 Task: Search one way flight ticket for 4 adults, 2 children, 2 infants in seat and 1 infant on lap in economy from Santa Rosa: Charles M. Schulz-sonoma County Airport to South Bend: South Bend International Airport on 8-6-2023. Number of bags: 10 checked bags. Price is upto 30000. Outbound departure time preference is 15:45.
Action: Mouse moved to (257, 354)
Screenshot: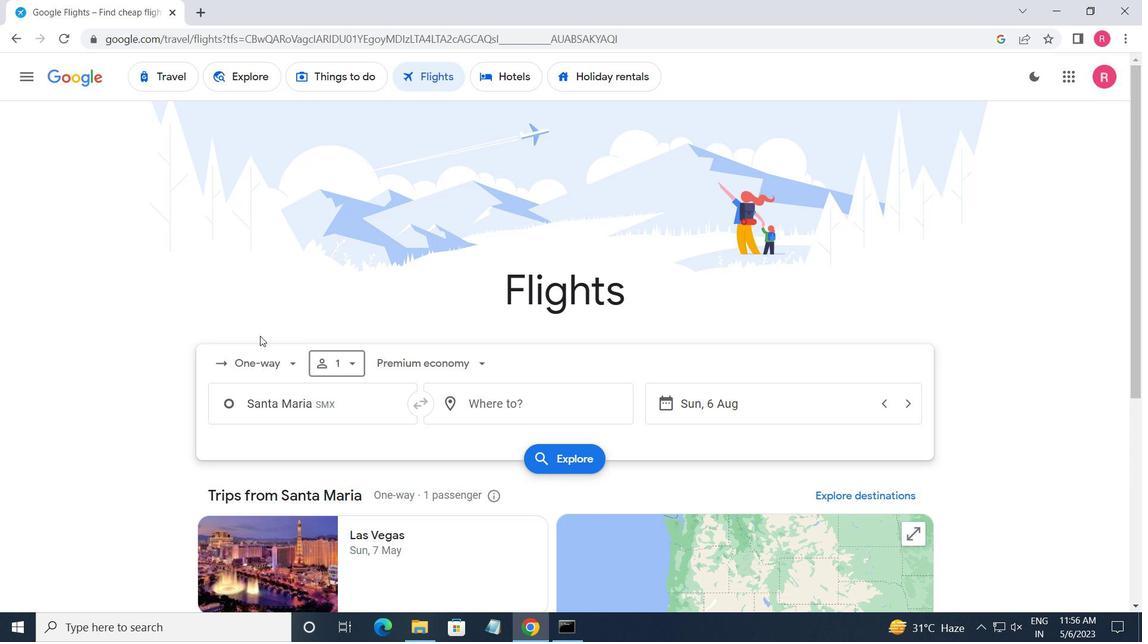 
Action: Mouse pressed left at (257, 354)
Screenshot: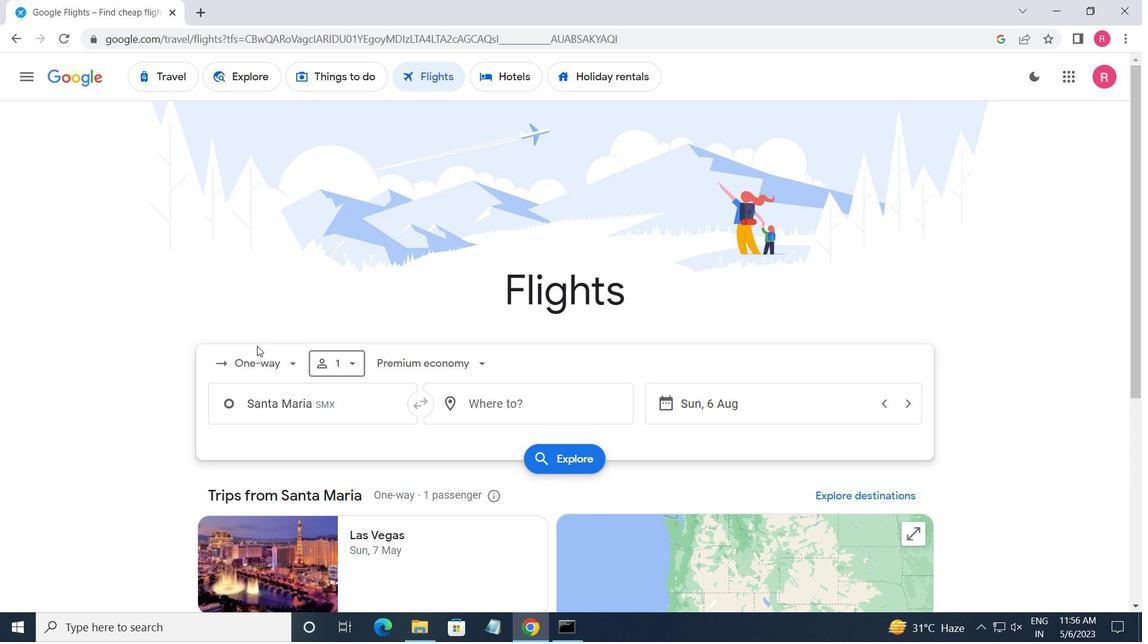 
Action: Mouse moved to (269, 430)
Screenshot: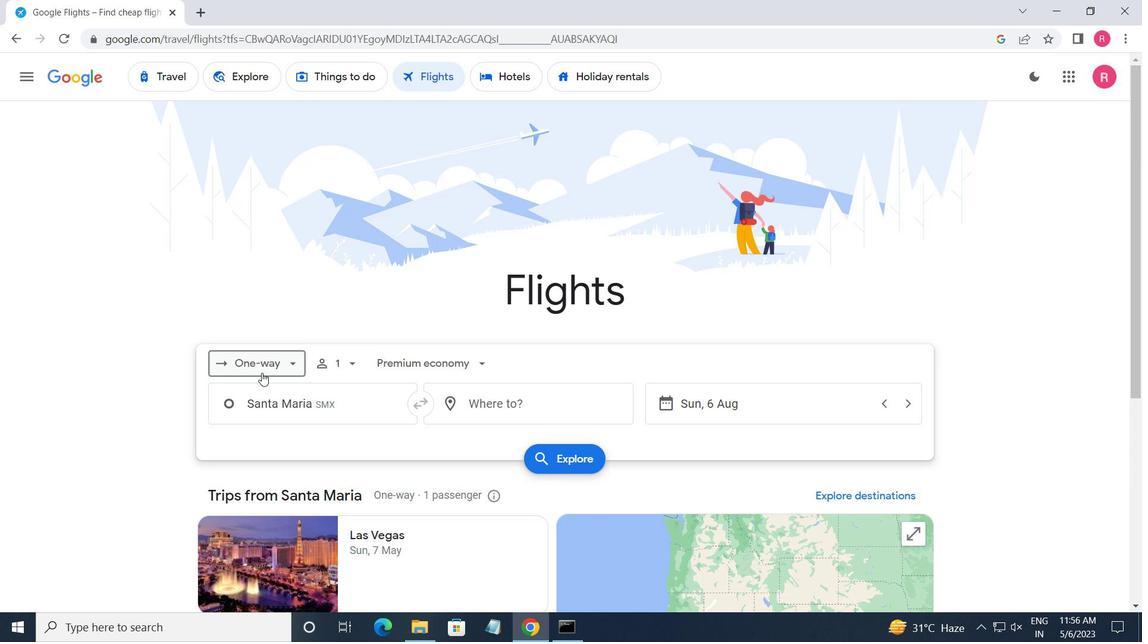 
Action: Mouse pressed left at (269, 430)
Screenshot: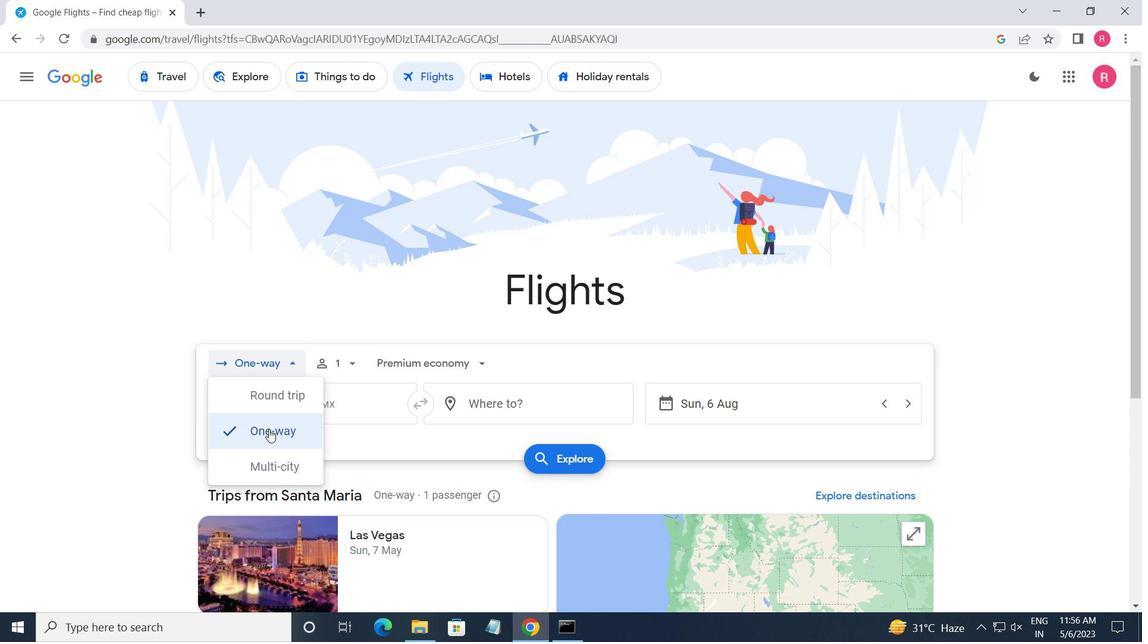 
Action: Mouse moved to (352, 371)
Screenshot: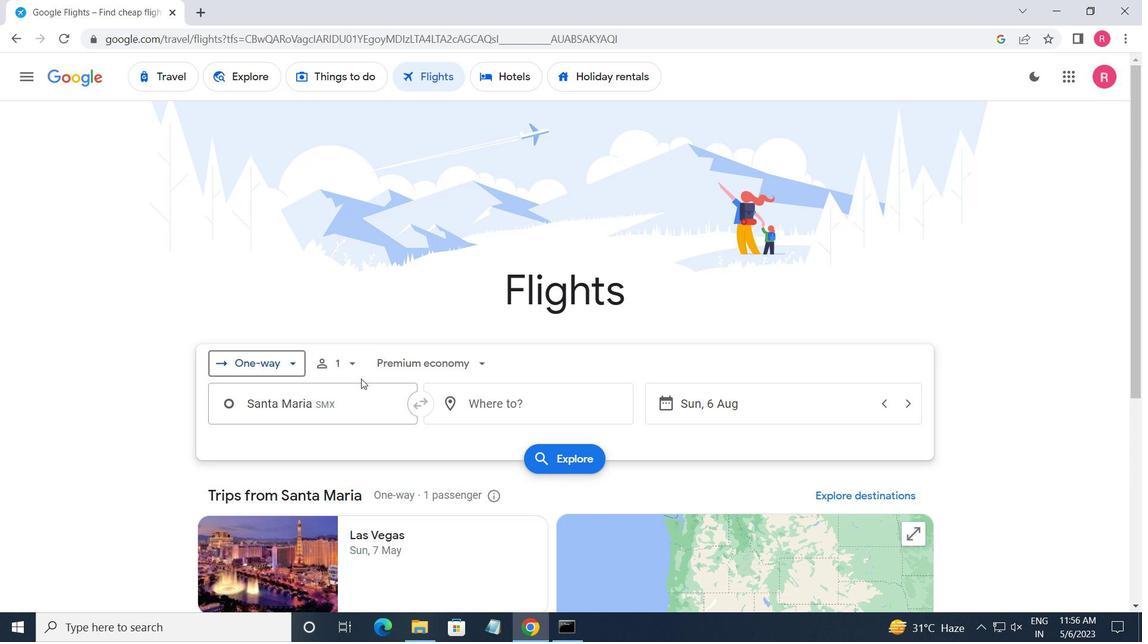 
Action: Mouse pressed left at (352, 371)
Screenshot: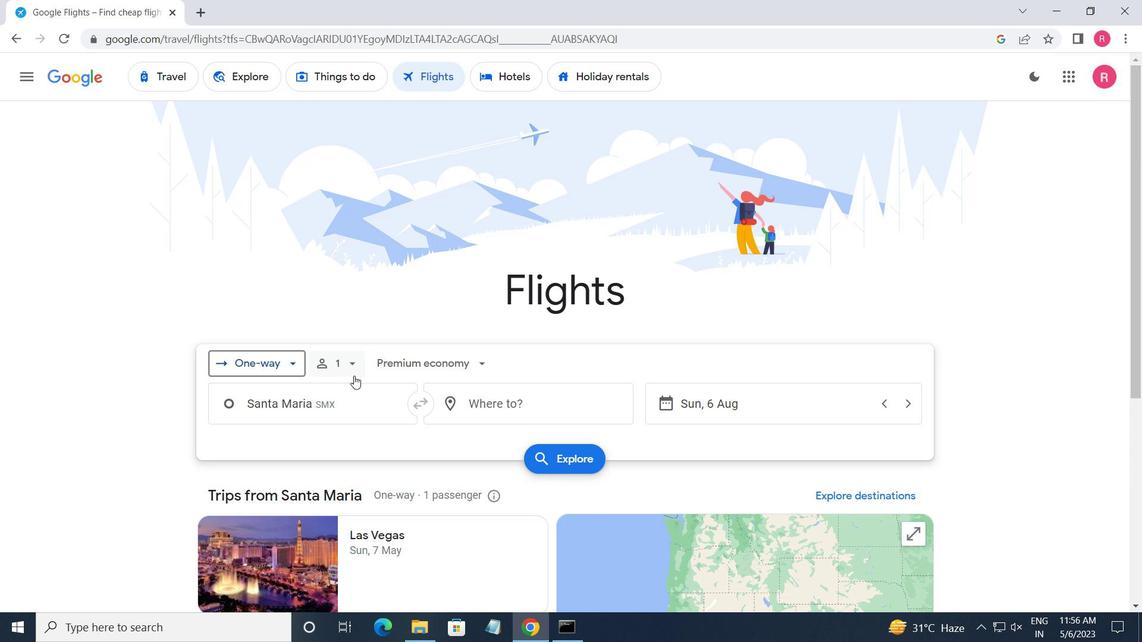 
Action: Mouse moved to (459, 408)
Screenshot: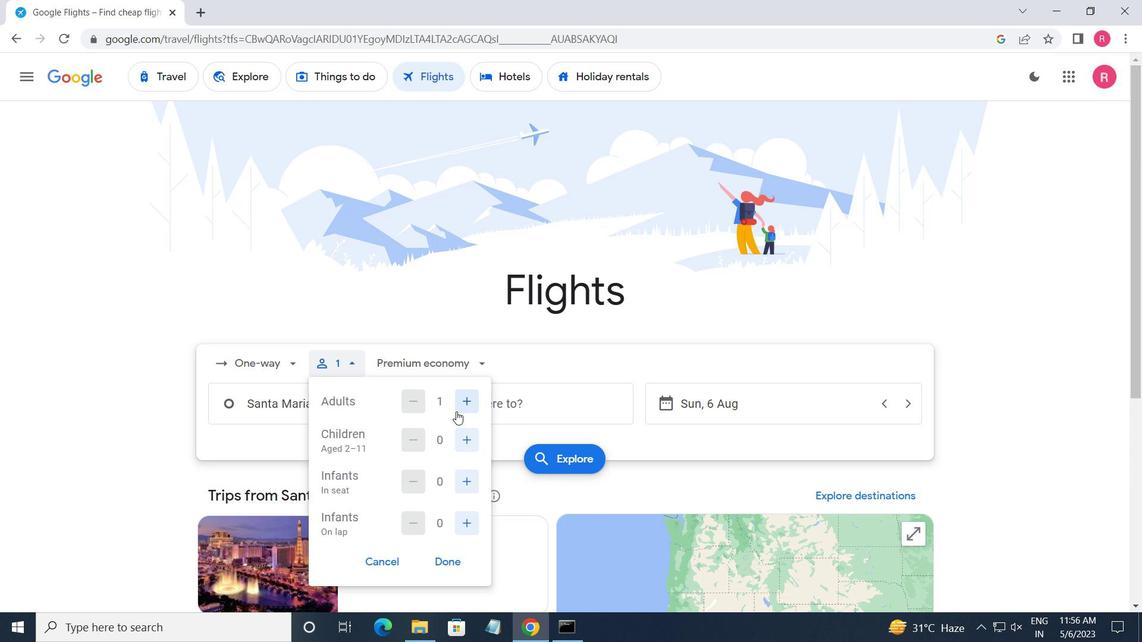 
Action: Mouse pressed left at (459, 408)
Screenshot: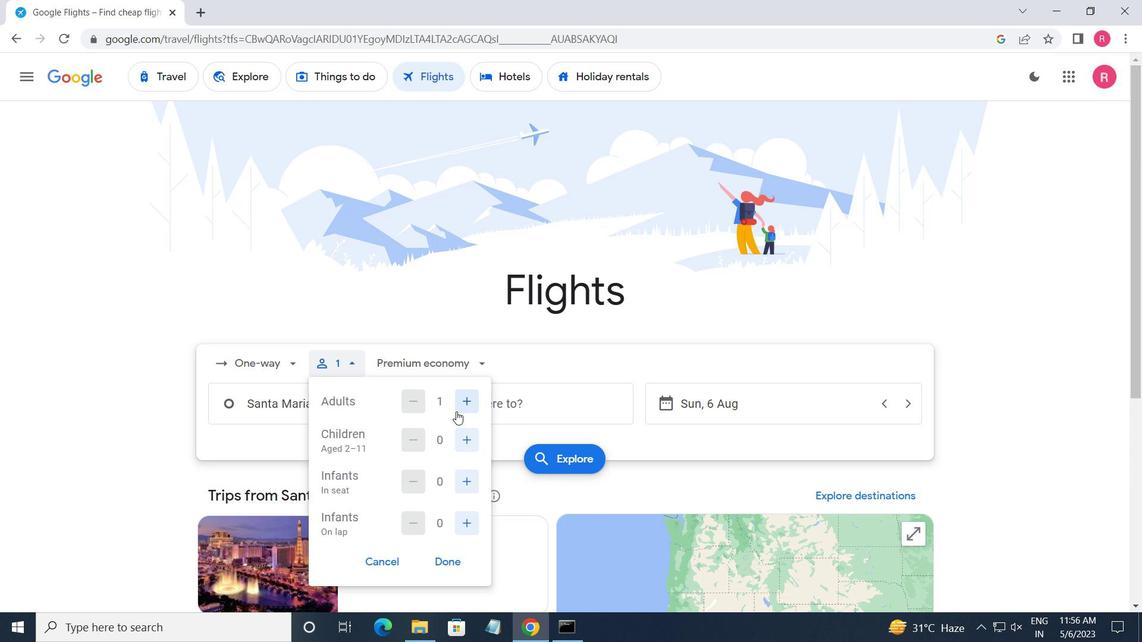 
Action: Mouse pressed left at (459, 408)
Screenshot: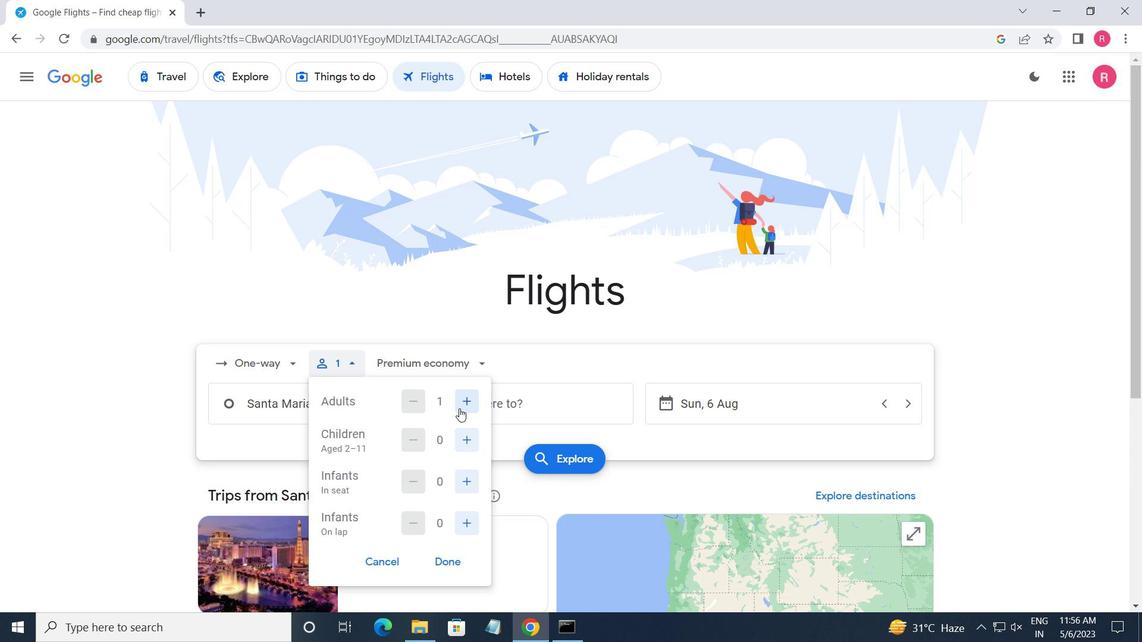 
Action: Mouse pressed left at (459, 408)
Screenshot: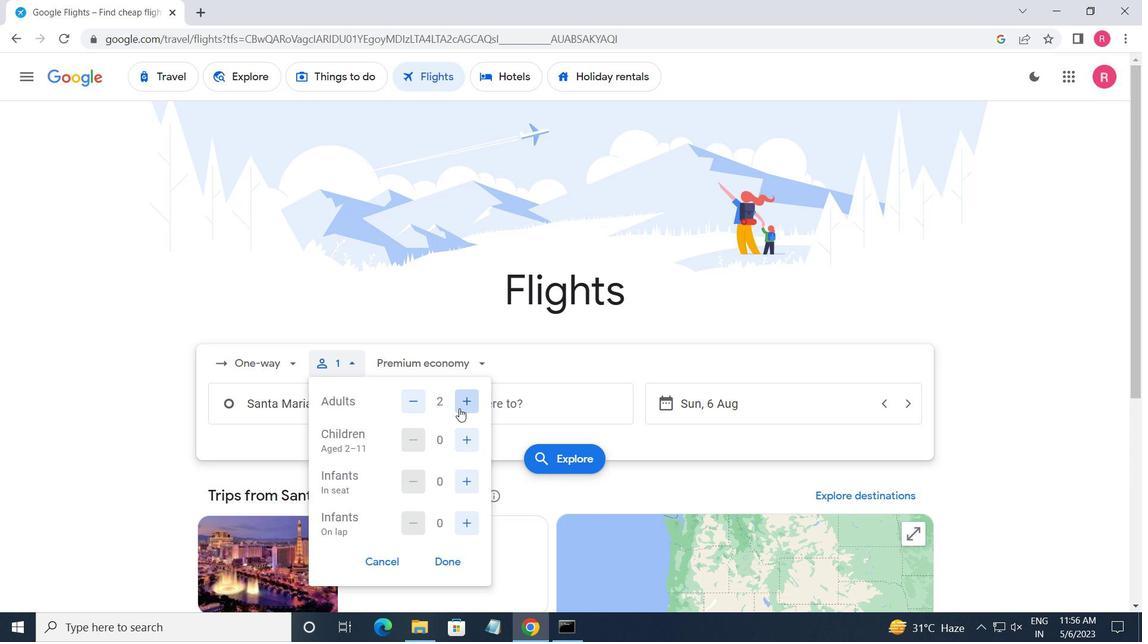 
Action: Mouse moved to (469, 448)
Screenshot: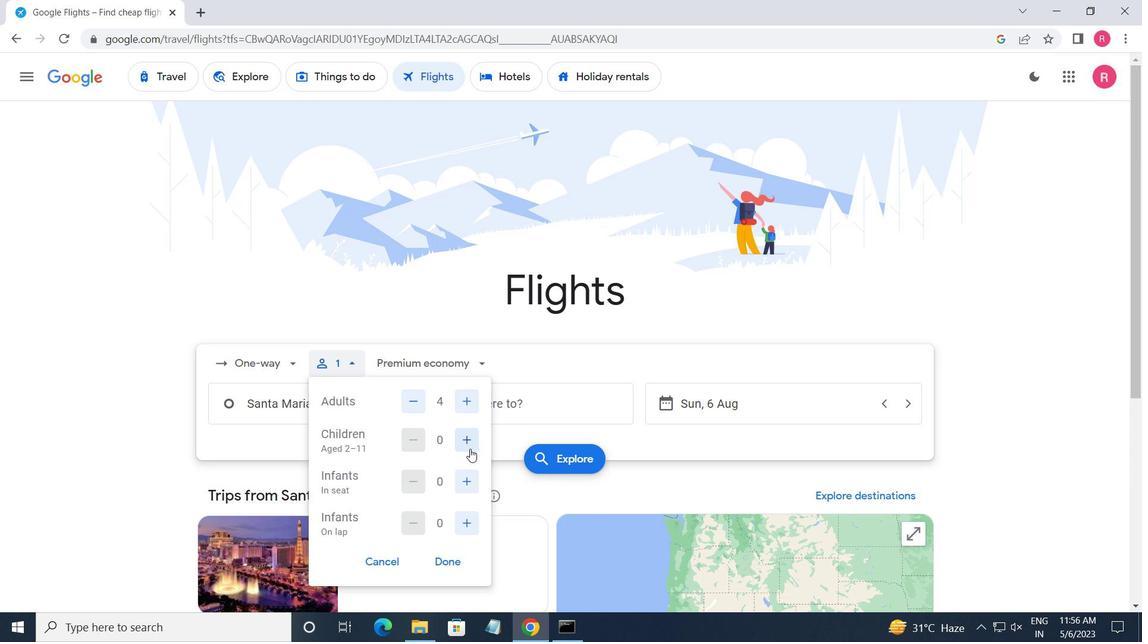 
Action: Mouse pressed left at (469, 448)
Screenshot: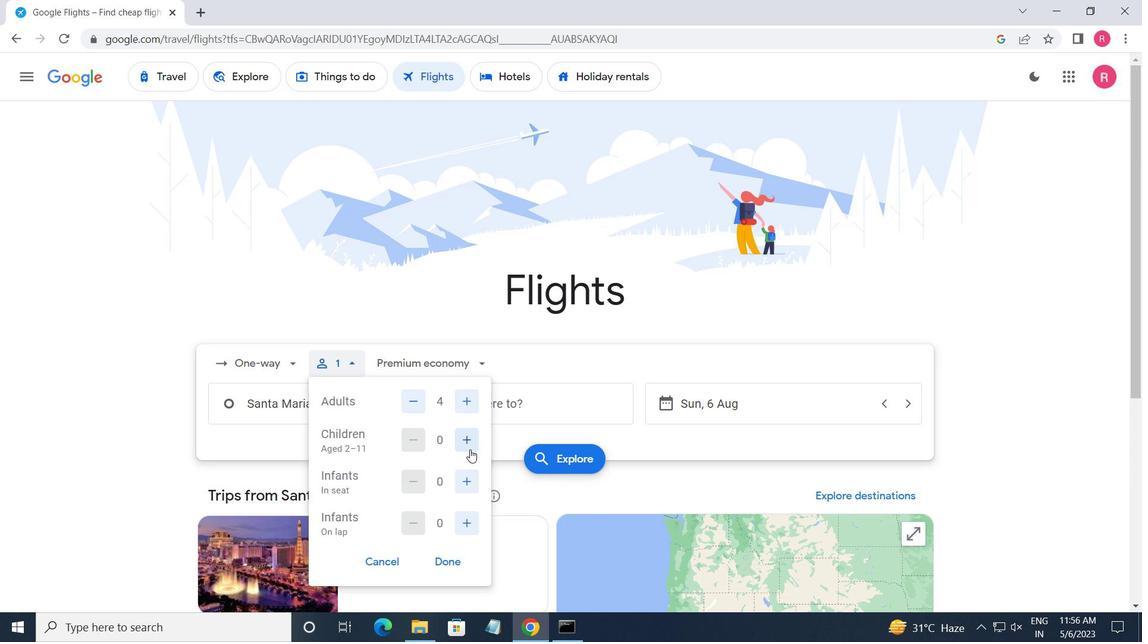 
Action: Mouse moved to (469, 447)
Screenshot: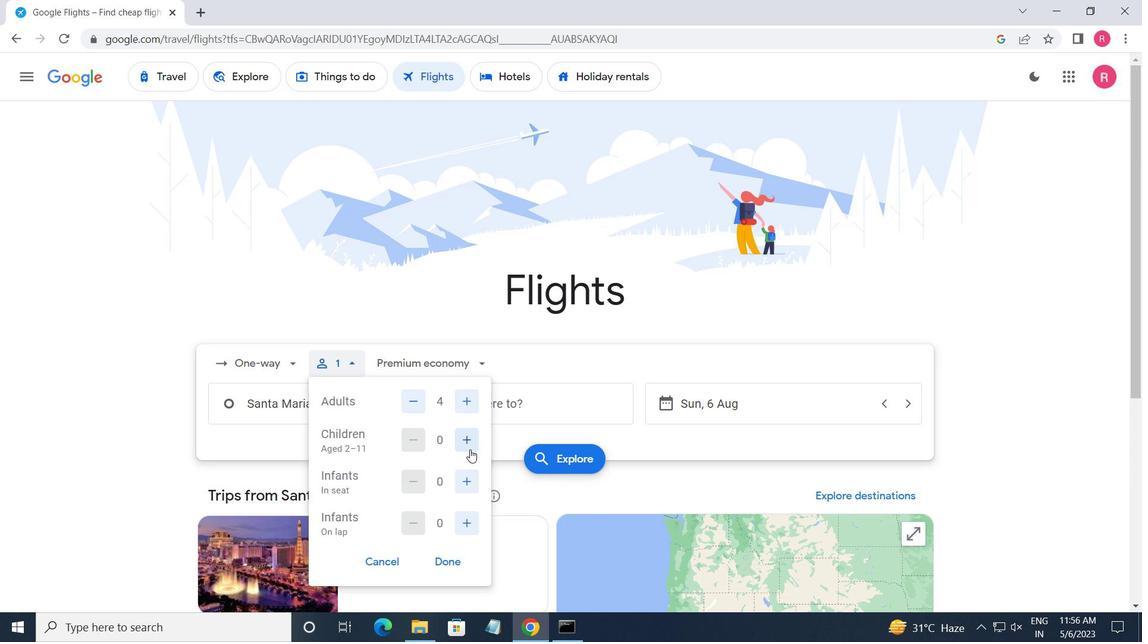 
Action: Mouse pressed left at (469, 447)
Screenshot: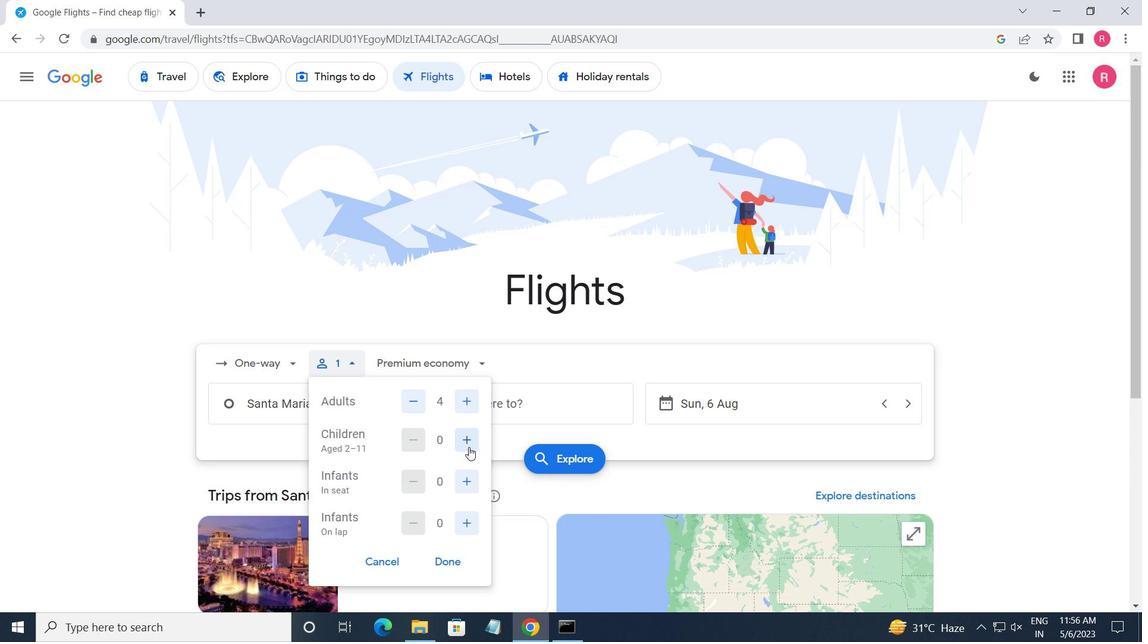 
Action: Mouse moved to (470, 480)
Screenshot: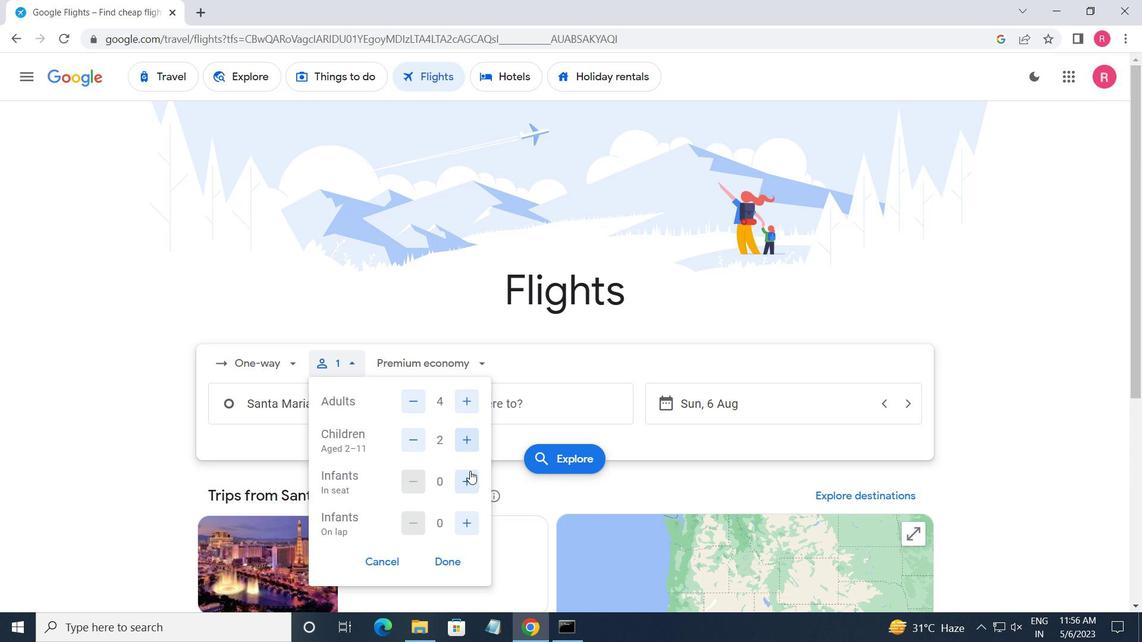 
Action: Mouse pressed left at (470, 480)
Screenshot: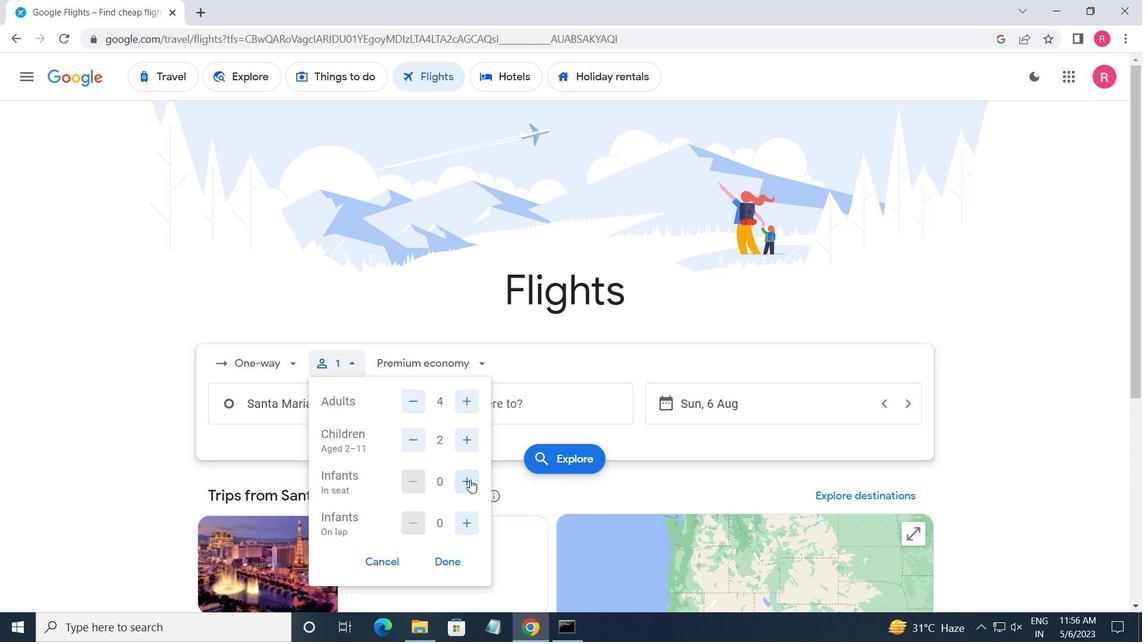
Action: Mouse pressed left at (470, 480)
Screenshot: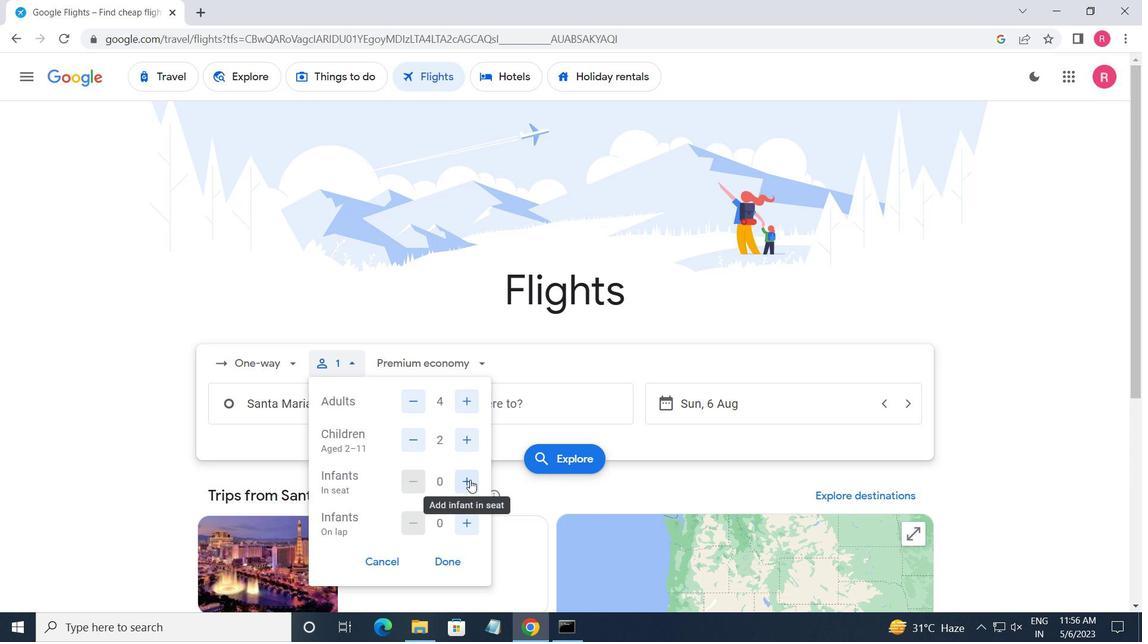 
Action: Mouse moved to (473, 532)
Screenshot: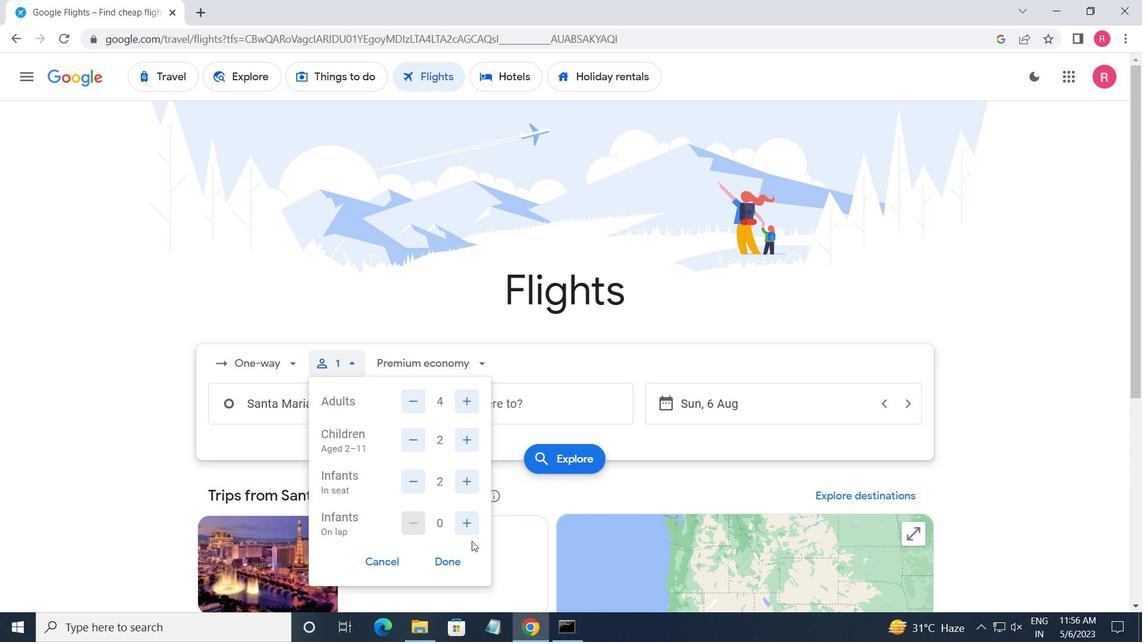
Action: Mouse pressed left at (473, 532)
Screenshot: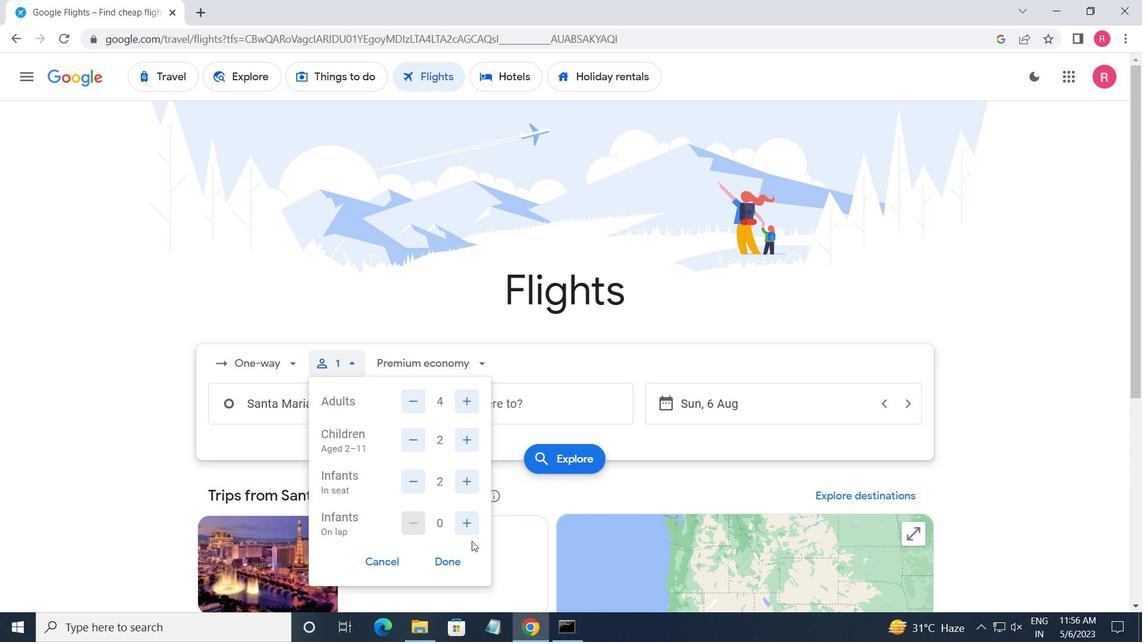 
Action: Mouse moved to (451, 556)
Screenshot: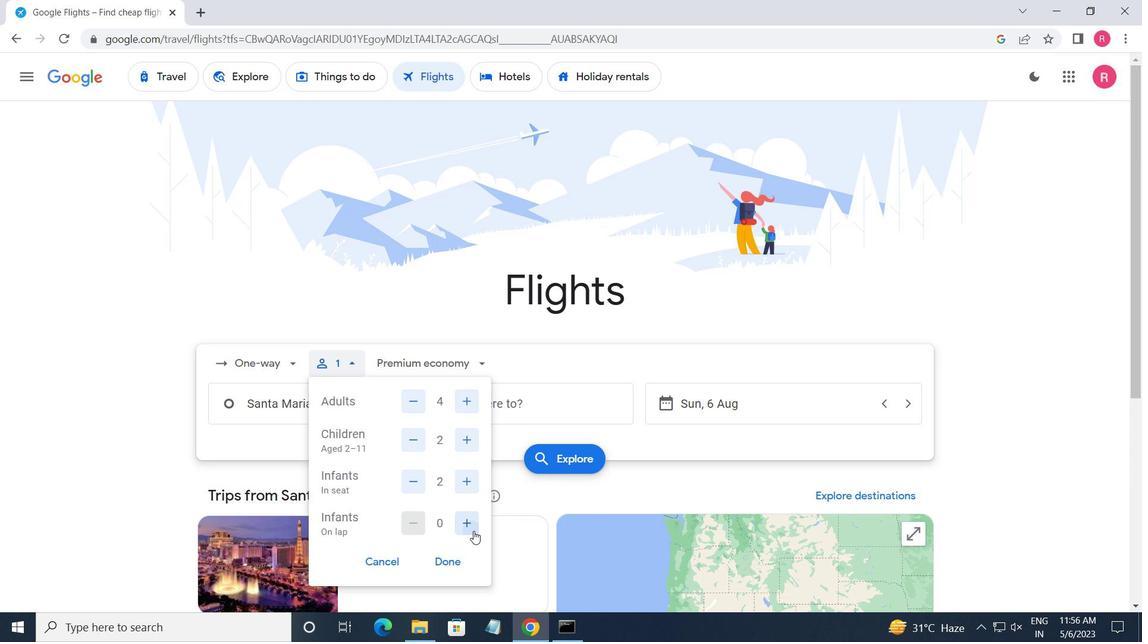 
Action: Mouse pressed left at (451, 556)
Screenshot: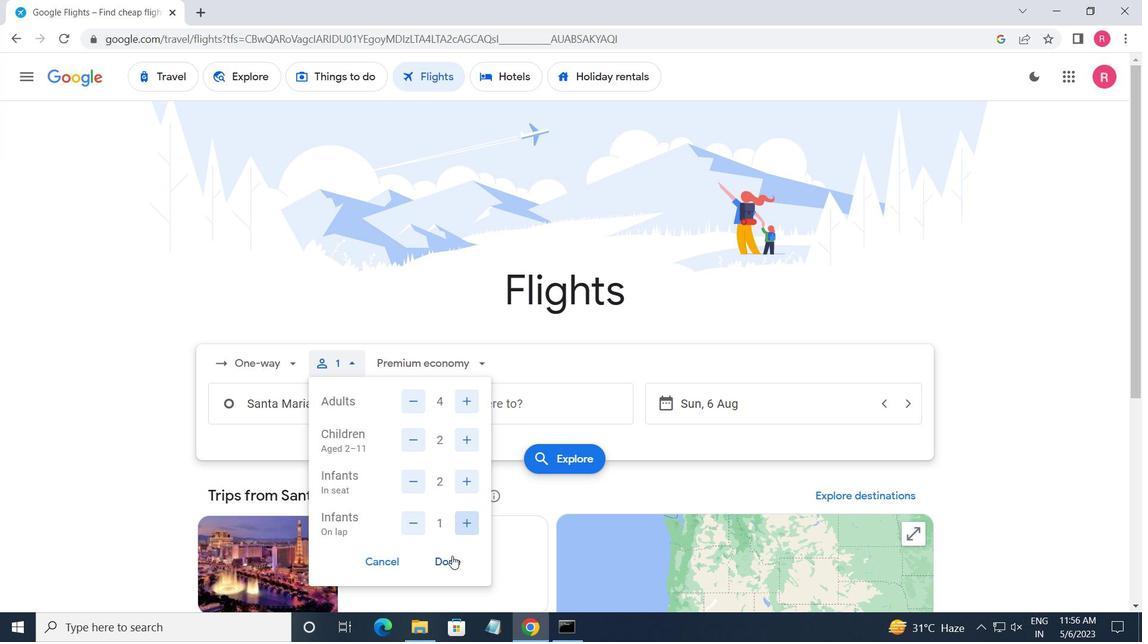 
Action: Mouse moved to (419, 370)
Screenshot: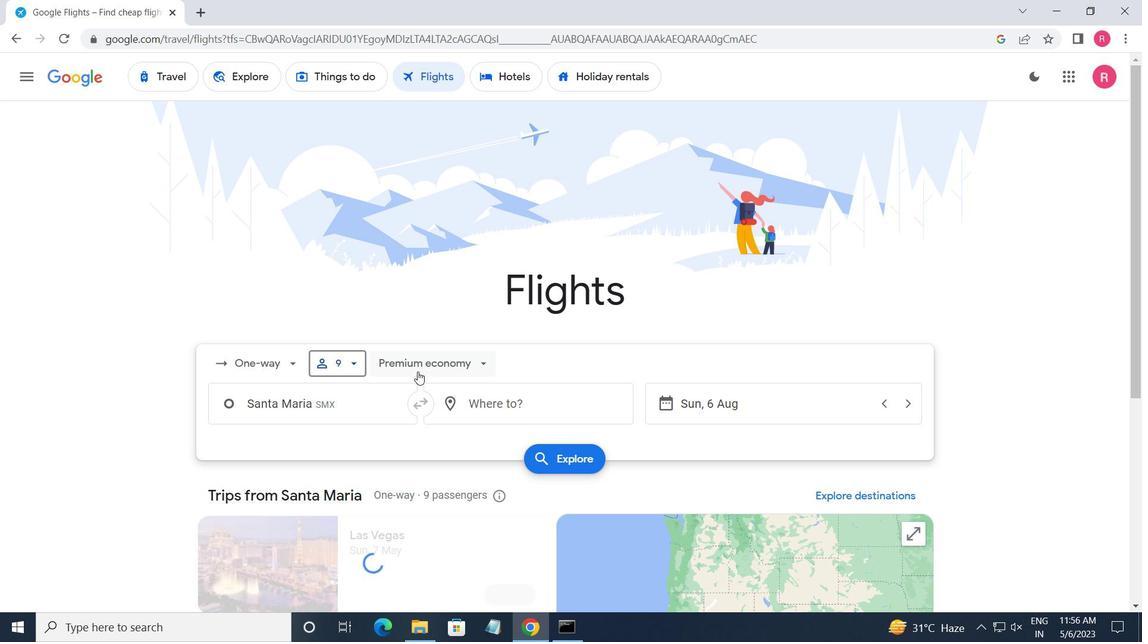 
Action: Mouse pressed left at (419, 370)
Screenshot: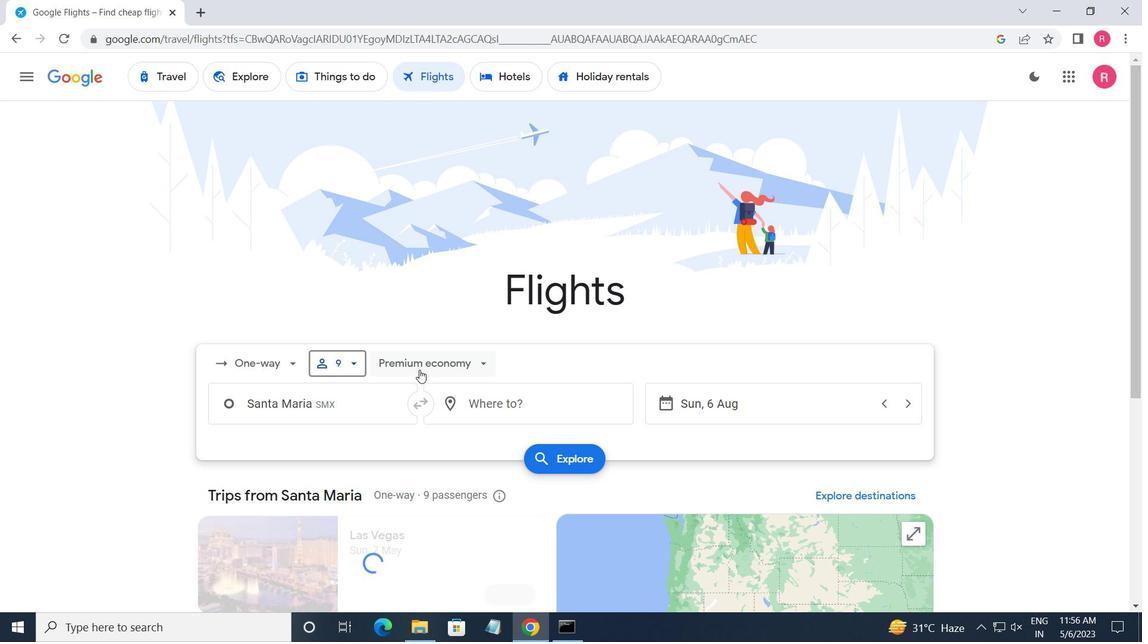 
Action: Mouse moved to (436, 393)
Screenshot: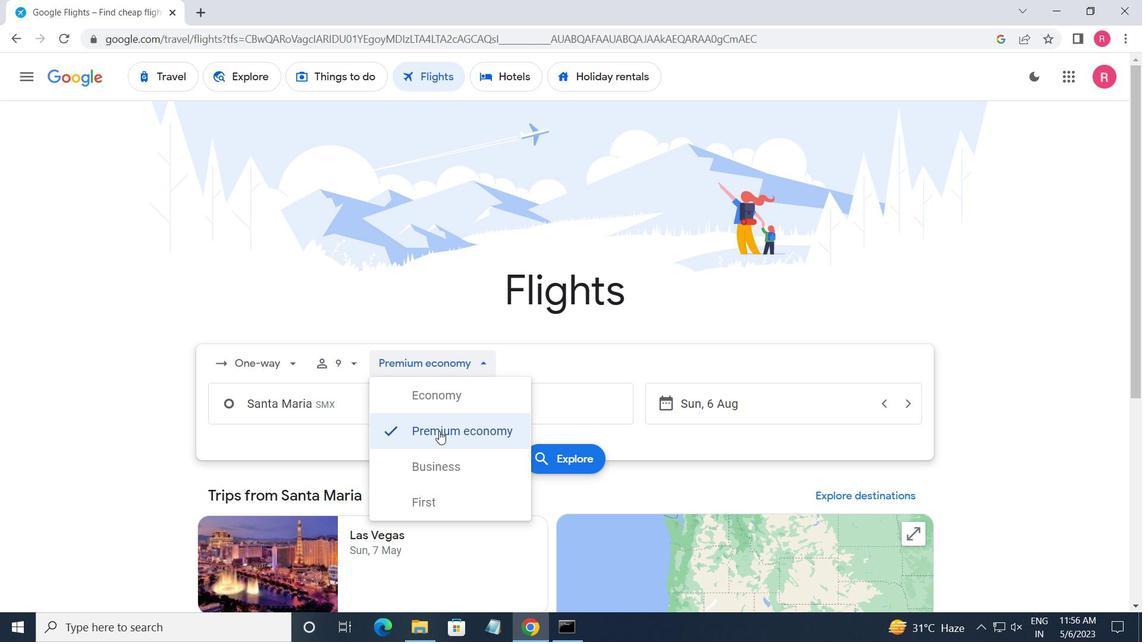 
Action: Mouse pressed left at (436, 393)
Screenshot: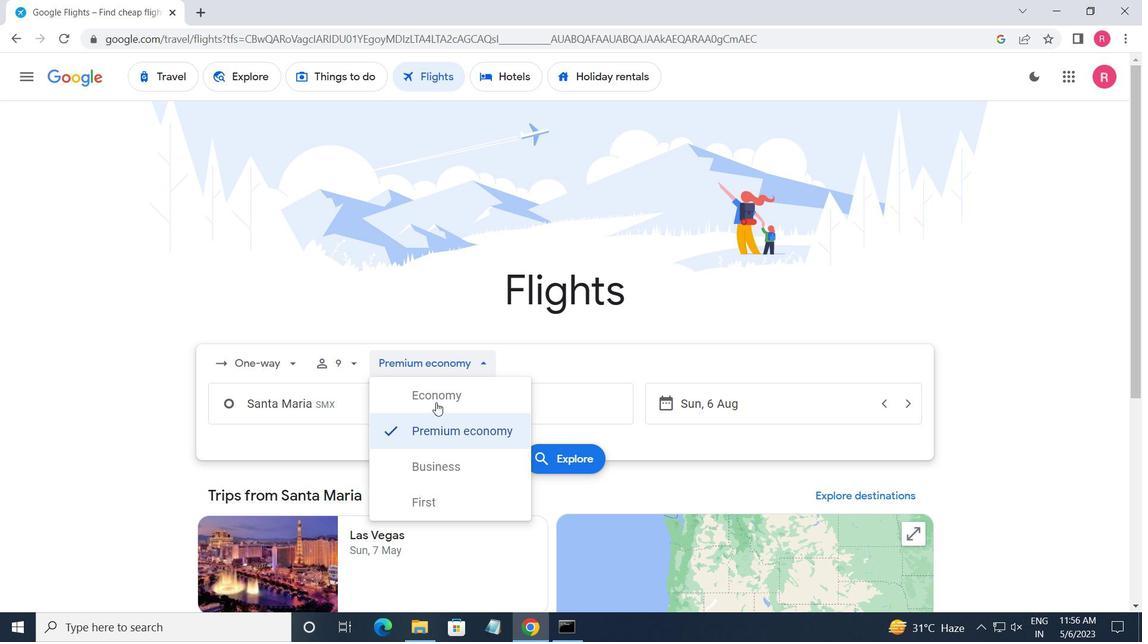 
Action: Mouse moved to (344, 416)
Screenshot: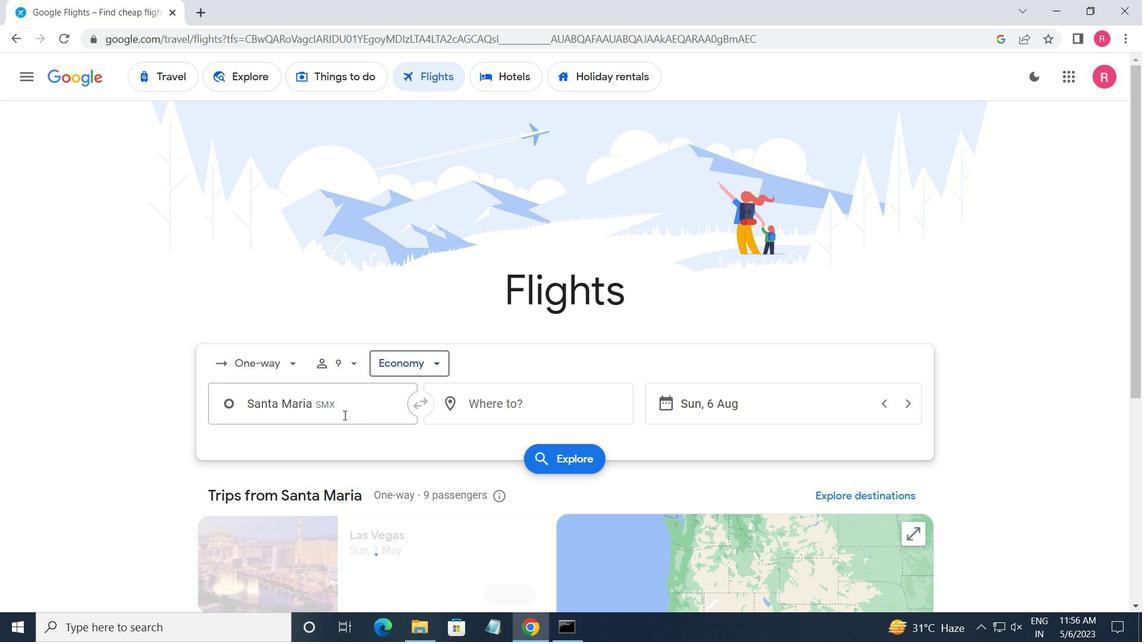 
Action: Mouse pressed left at (344, 416)
Screenshot: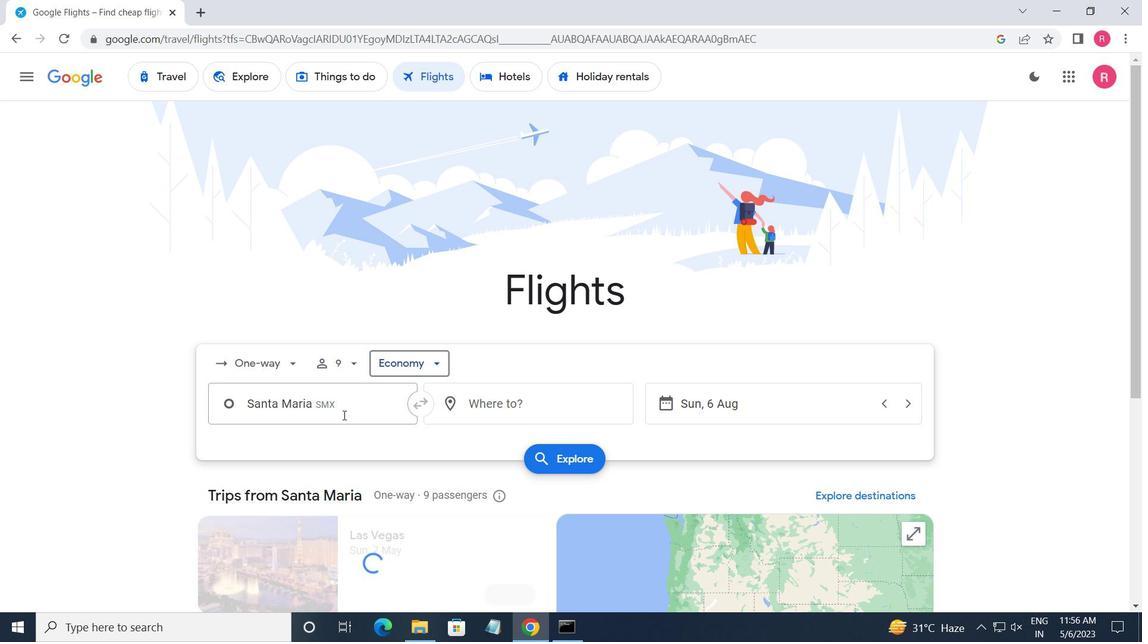 
Action: Mouse moved to (344, 415)
Screenshot: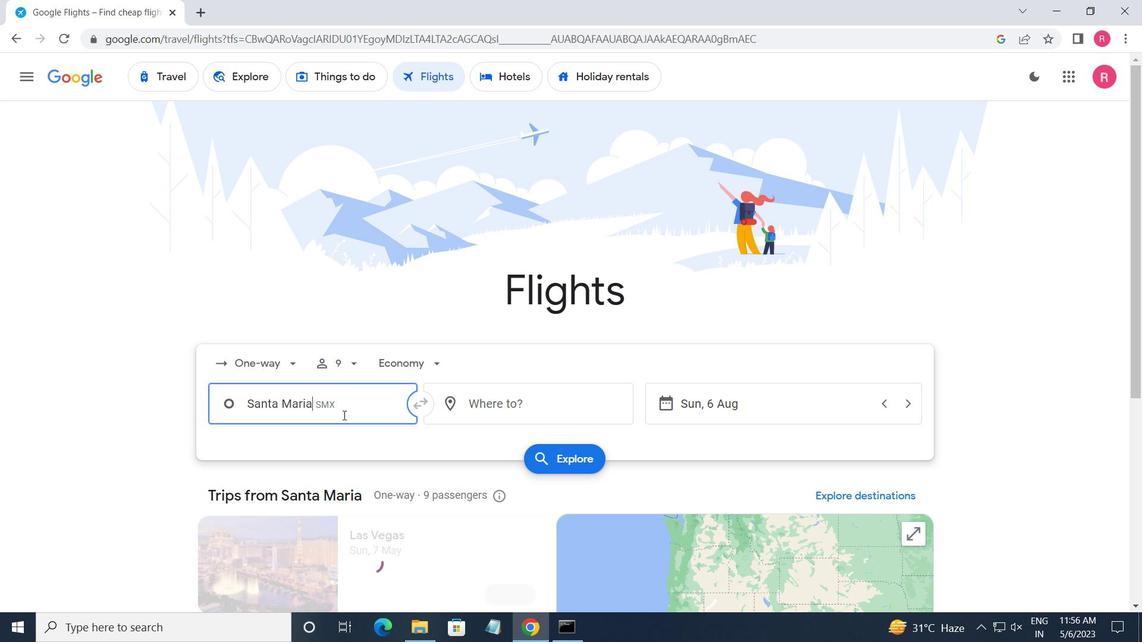 
Action: Key pressed <Key.shift>SANTA<Key.space><Key.shift_r><Key.shift_r><Key.shift_r><Key.shift_r><Key.shift_r><Key.shift_r><Key.shift_r><Key.shift_r><Key.shift_r><Key.shift_r><Key.shift_r><Key.shift_r><Key.shift_r><Key.shift_r><Key.shift_r><Key.shift_r><Key.shift_r><Key.shift_r><Key.shift_r><Key.shift_r><Key.shift_r><Key.shift_r><Key.shift_r><Key.shift_r><Key.shift_r><Key.shift_r>ROSA
Screenshot: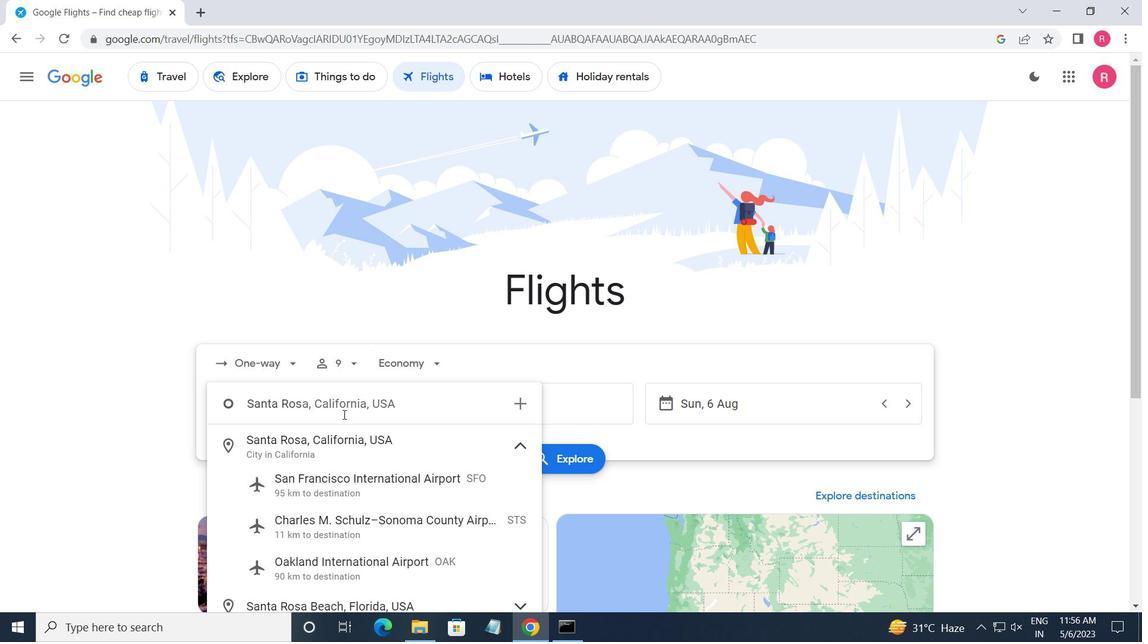 
Action: Mouse moved to (332, 523)
Screenshot: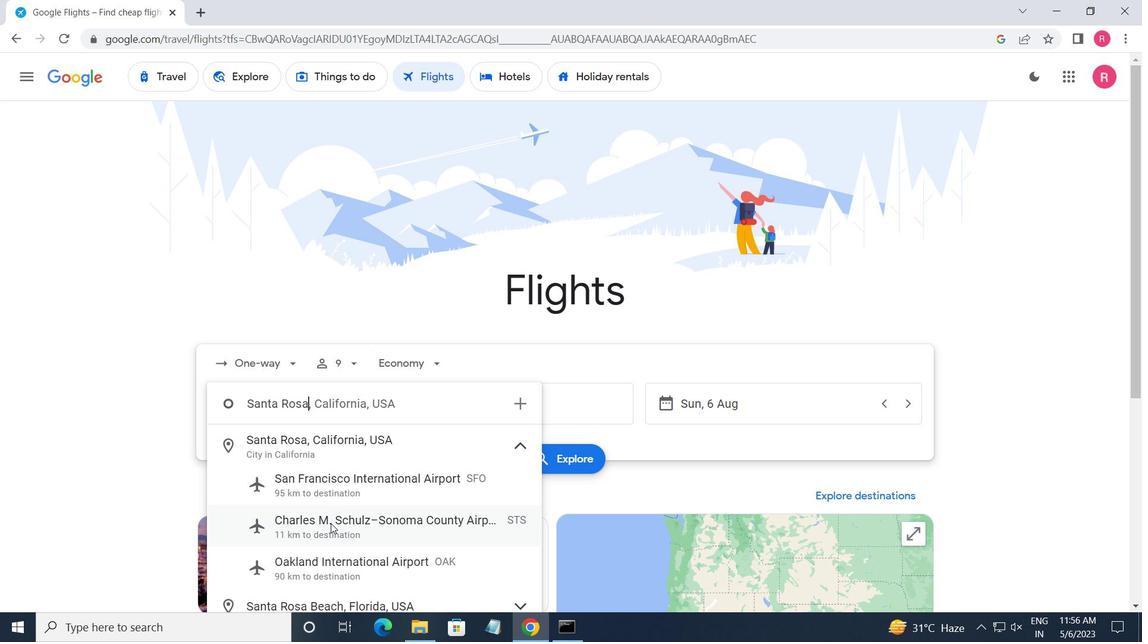 
Action: Mouse pressed left at (332, 523)
Screenshot: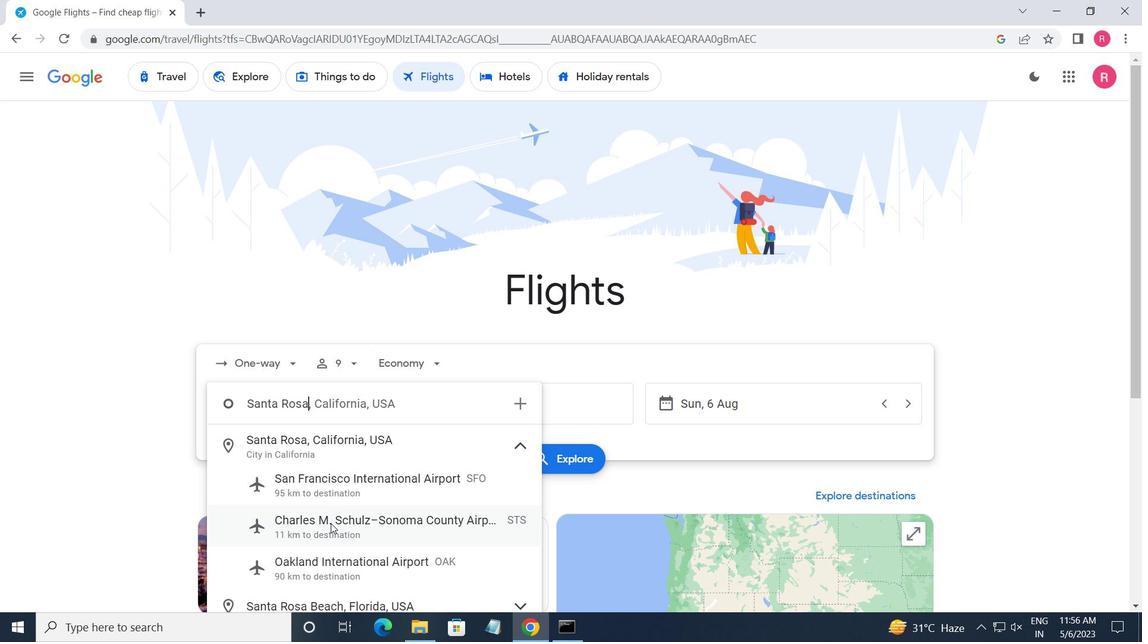 
Action: Mouse moved to (500, 410)
Screenshot: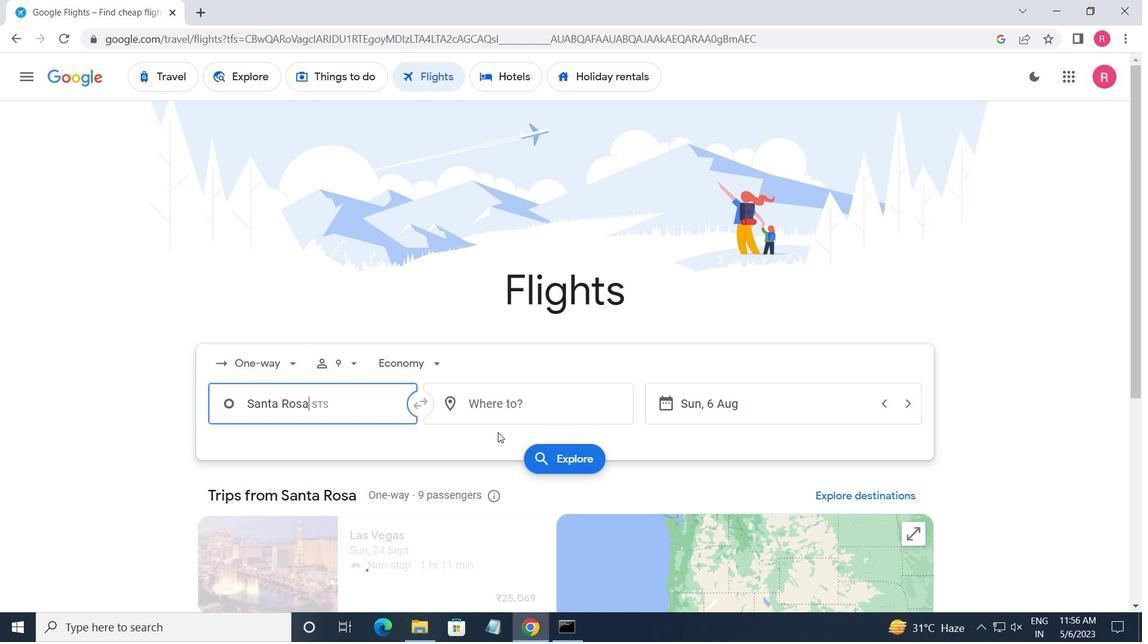 
Action: Mouse pressed left at (500, 410)
Screenshot: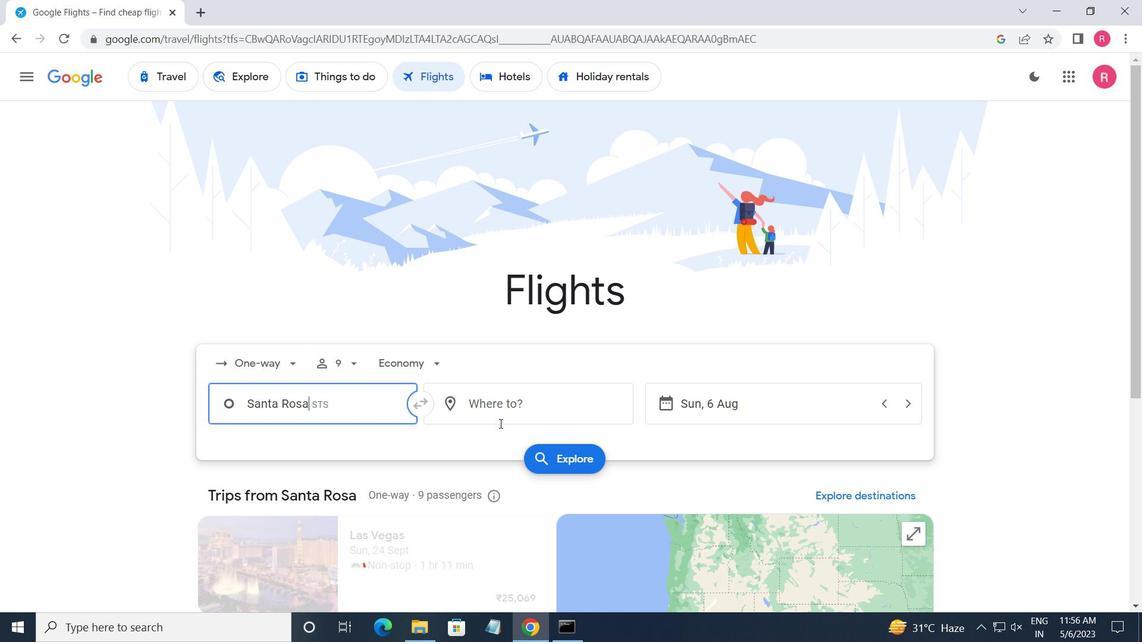 
Action: Key pressed <Key.shift>SOUYH<Key.backspace><Key.backspace>TH<Key.space><Key.shift_r>BEND
Screenshot: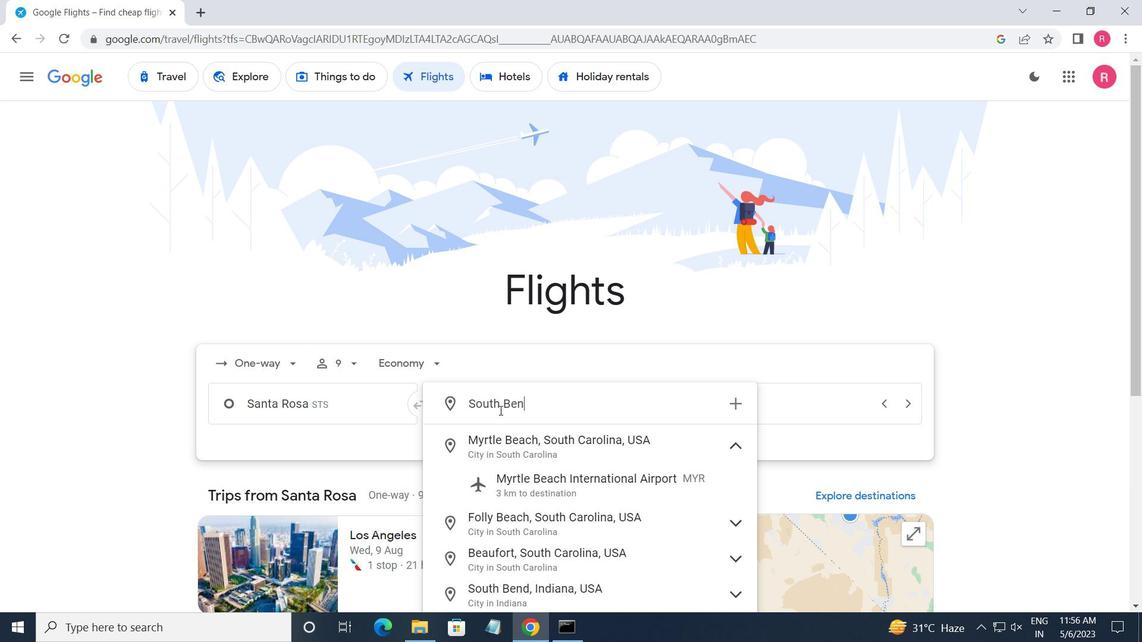 
Action: Mouse moved to (588, 479)
Screenshot: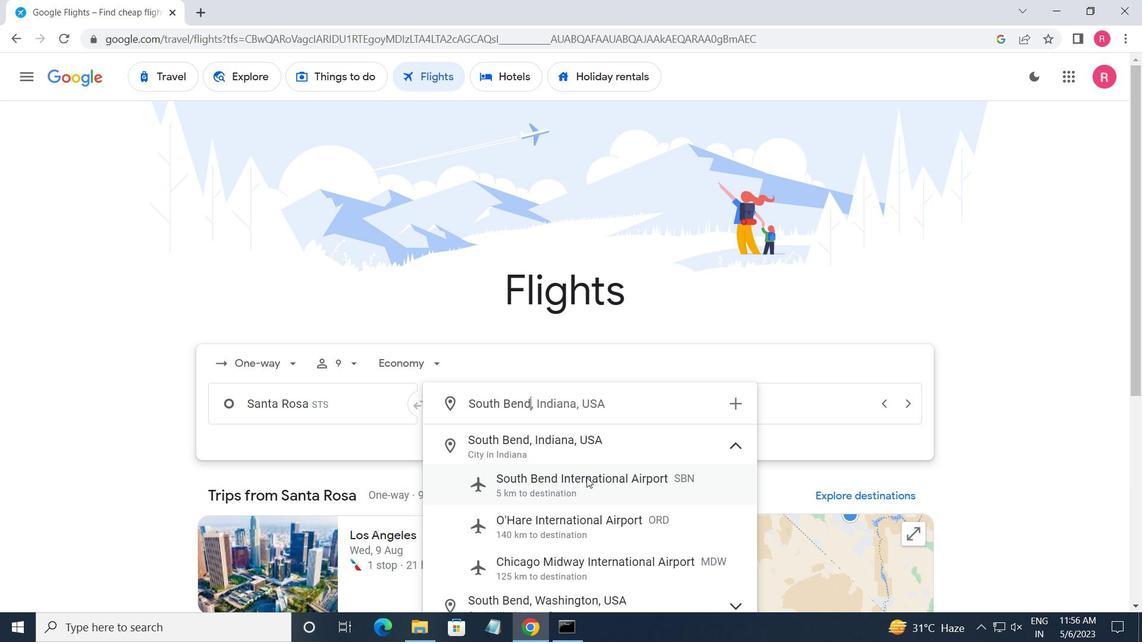 
Action: Mouse pressed left at (588, 479)
Screenshot: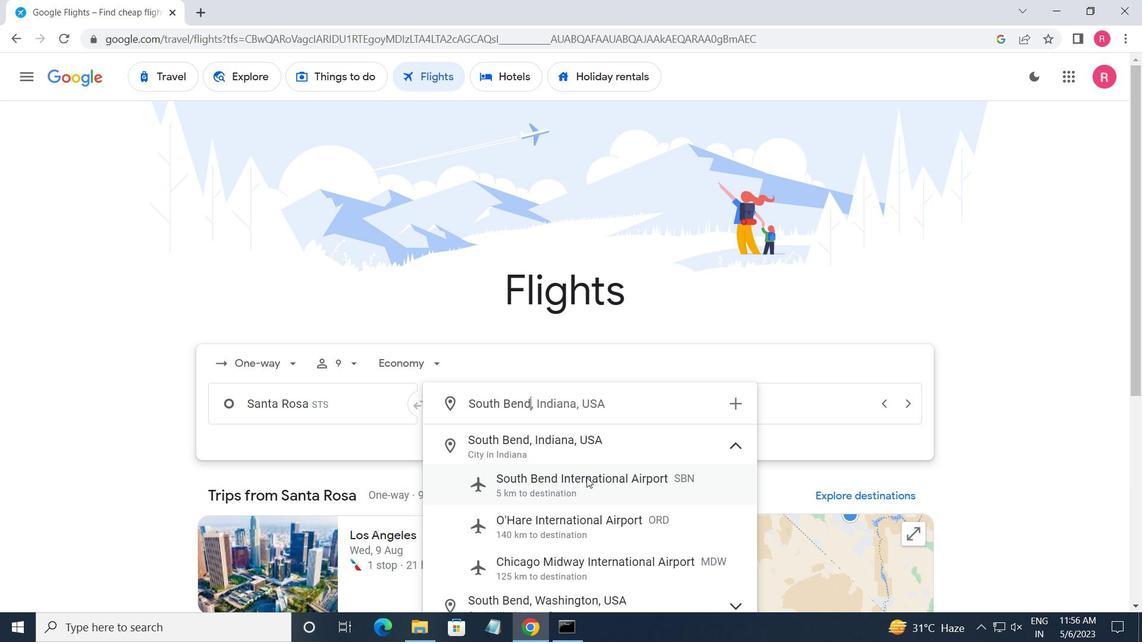 
Action: Mouse moved to (793, 406)
Screenshot: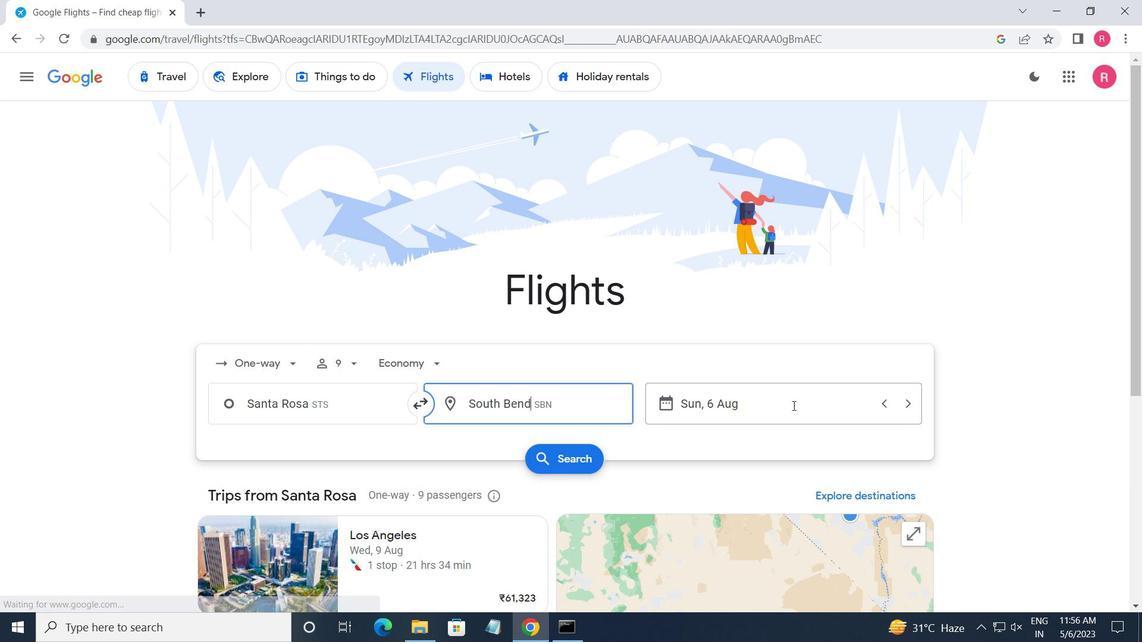 
Action: Mouse pressed left at (793, 406)
Screenshot: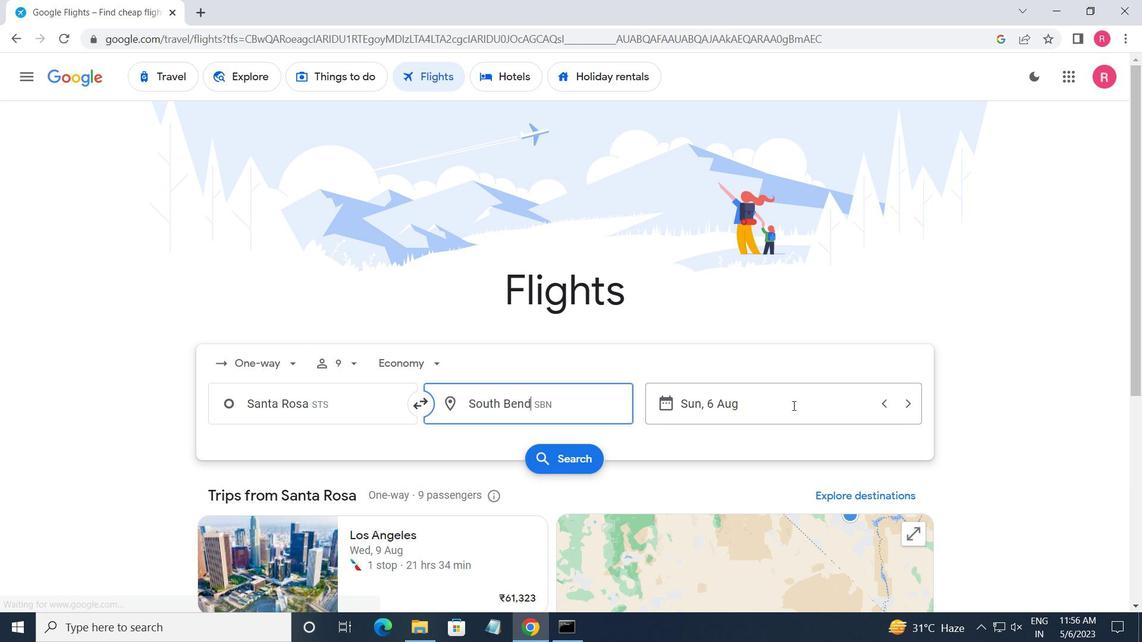 
Action: Mouse moved to (396, 381)
Screenshot: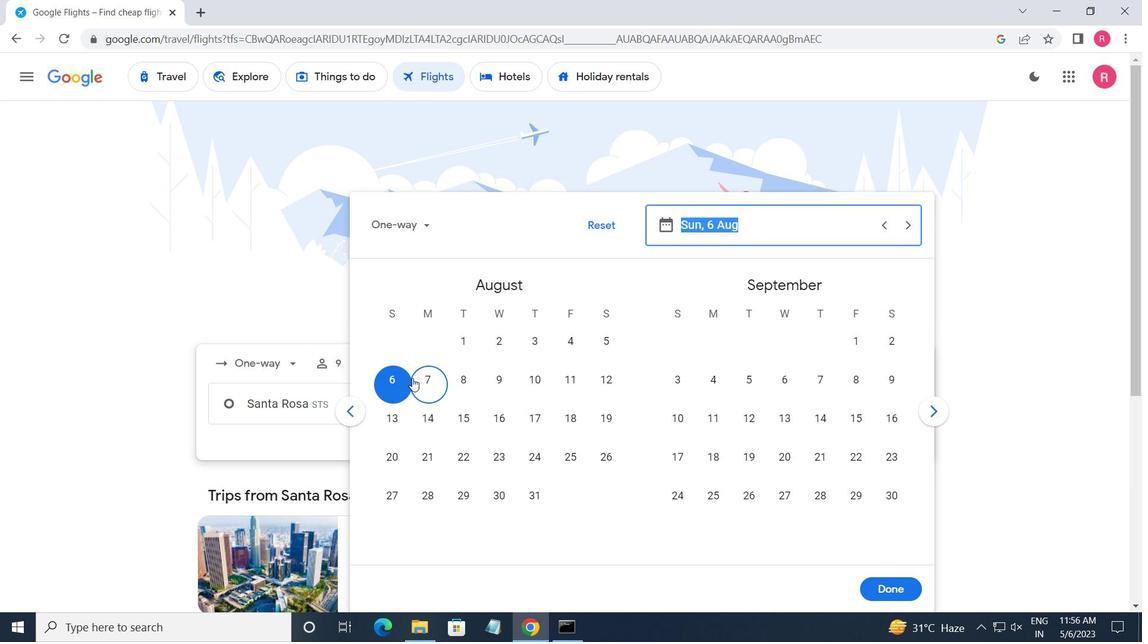 
Action: Mouse pressed left at (396, 381)
Screenshot: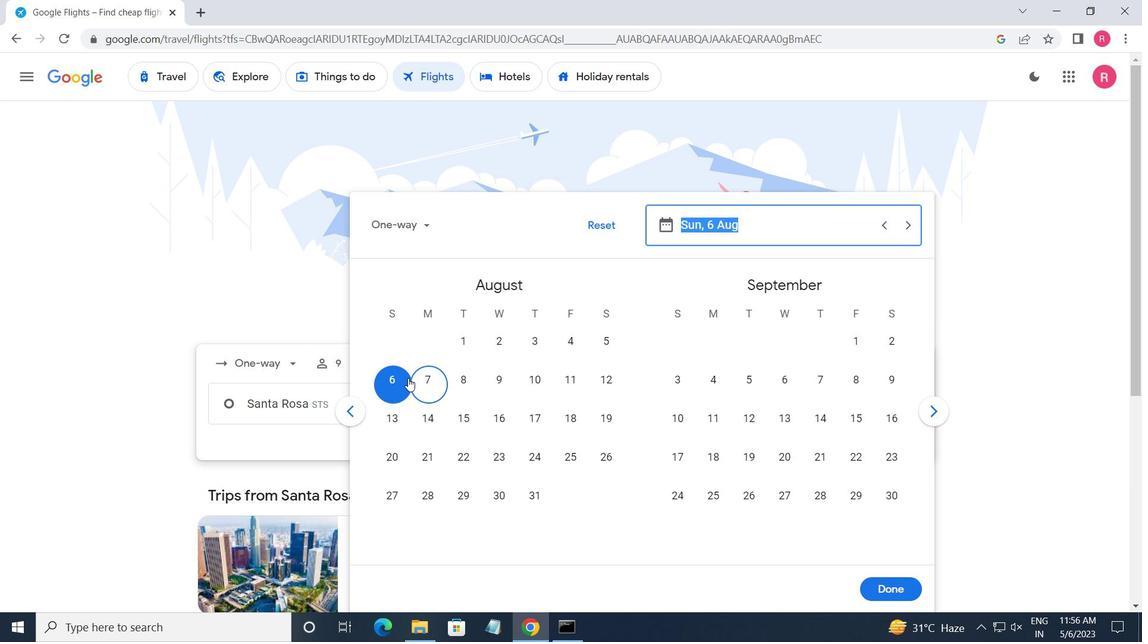 
Action: Mouse moved to (878, 590)
Screenshot: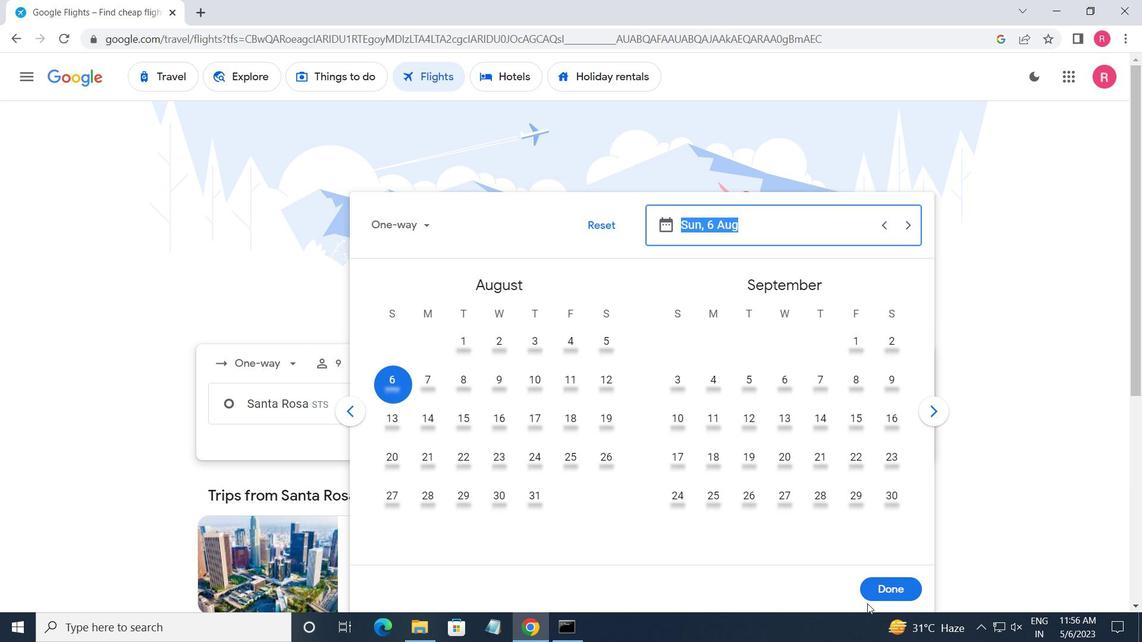 
Action: Mouse pressed left at (878, 590)
Screenshot: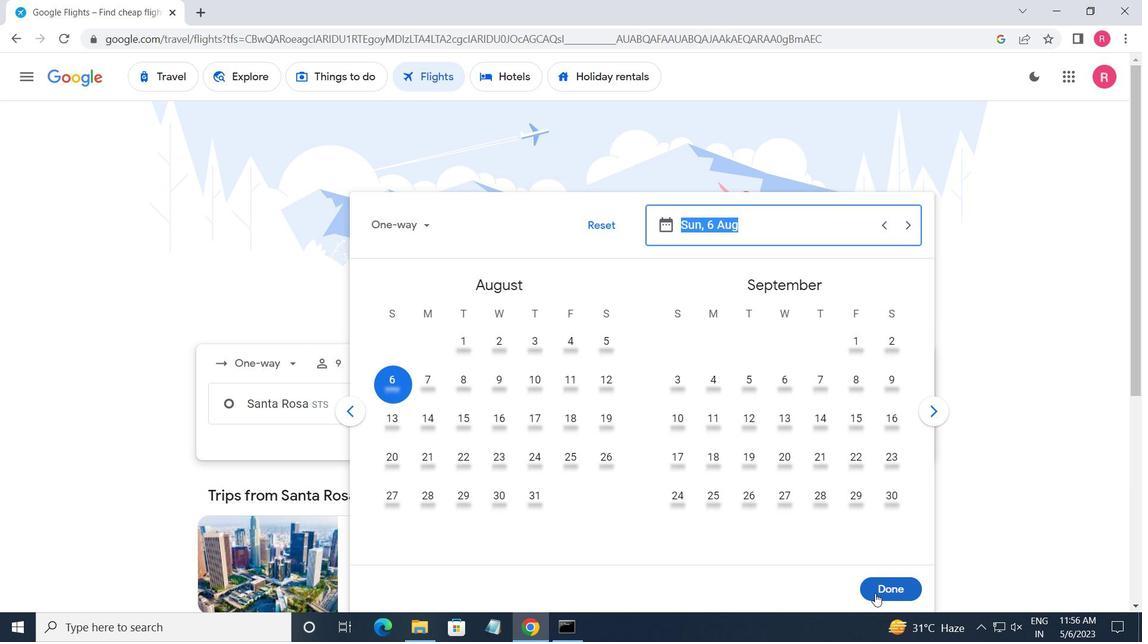 
Action: Mouse moved to (554, 455)
Screenshot: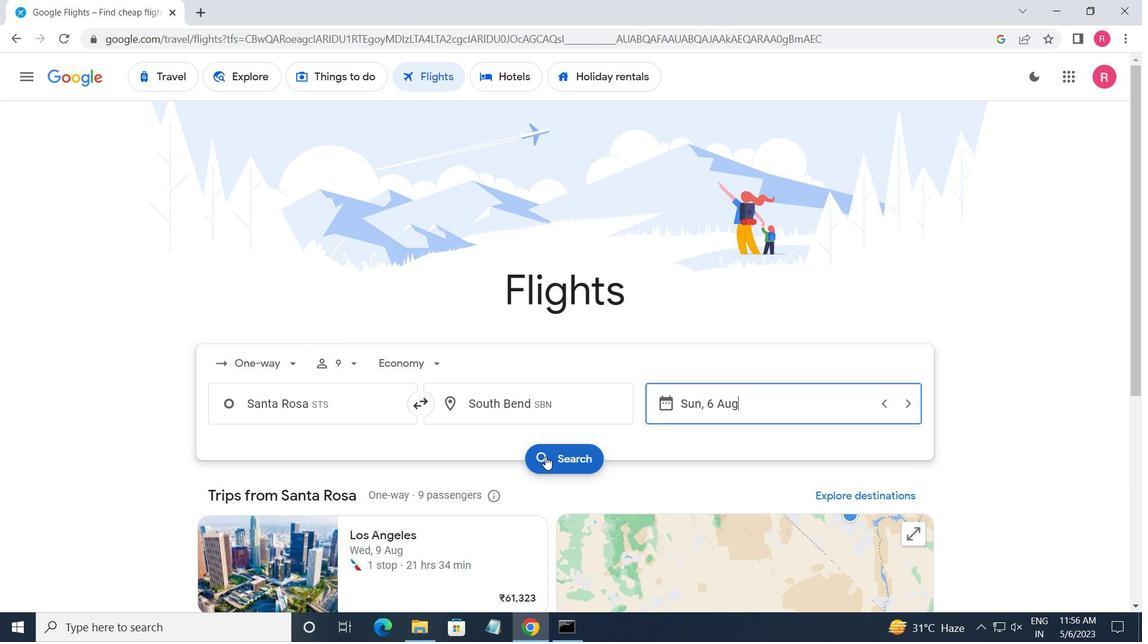 
Action: Mouse pressed left at (554, 455)
Screenshot: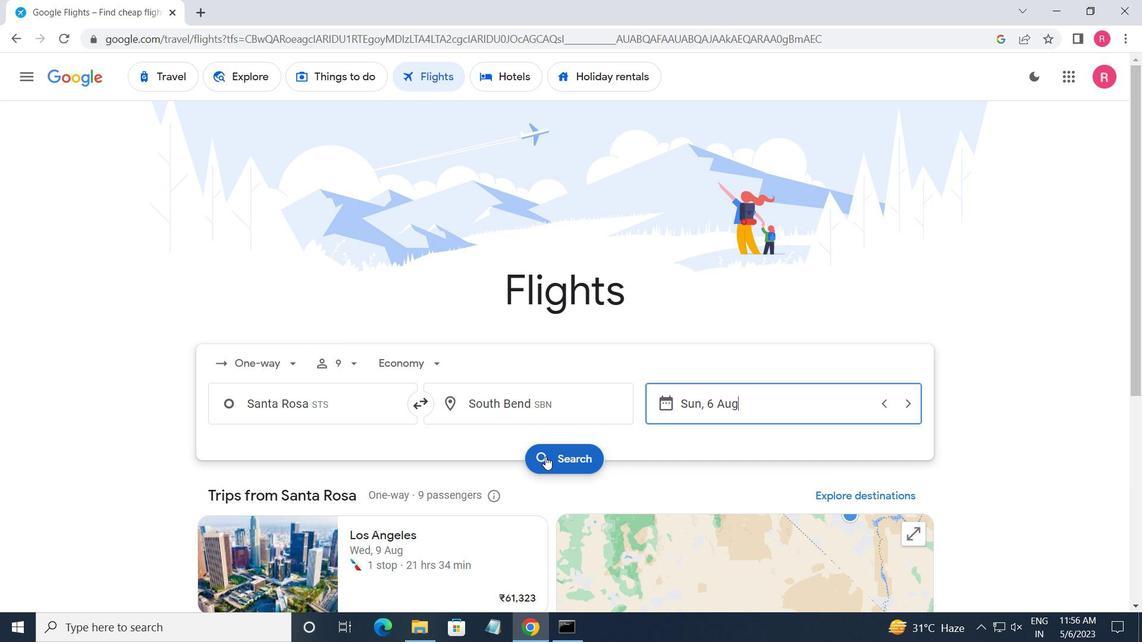 
Action: Mouse moved to (230, 219)
Screenshot: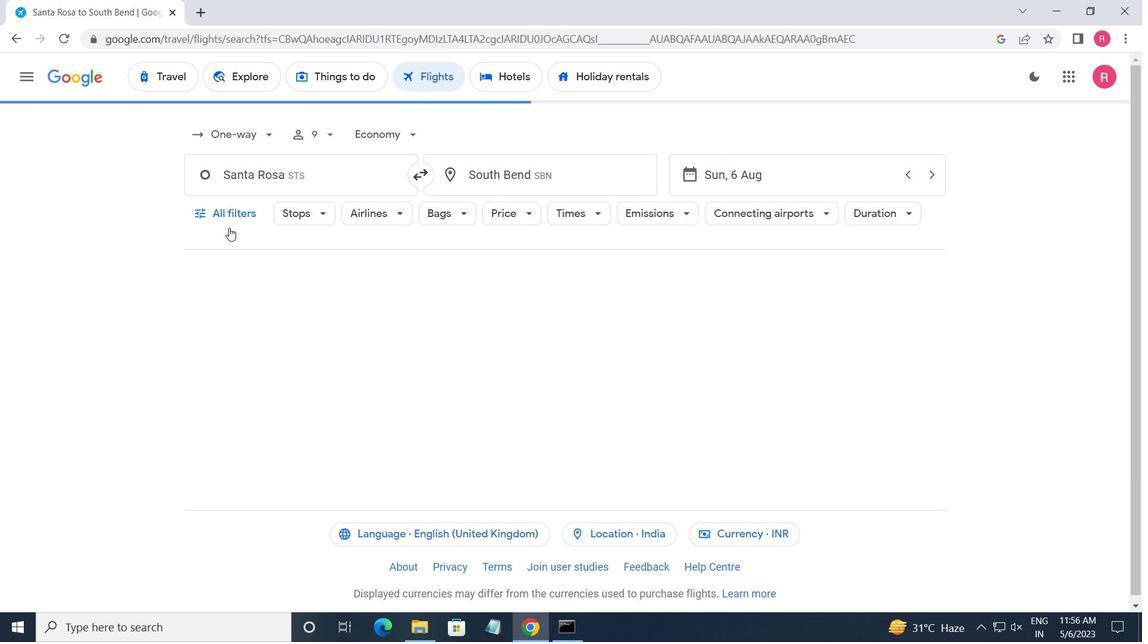 
Action: Mouse pressed left at (230, 219)
Screenshot: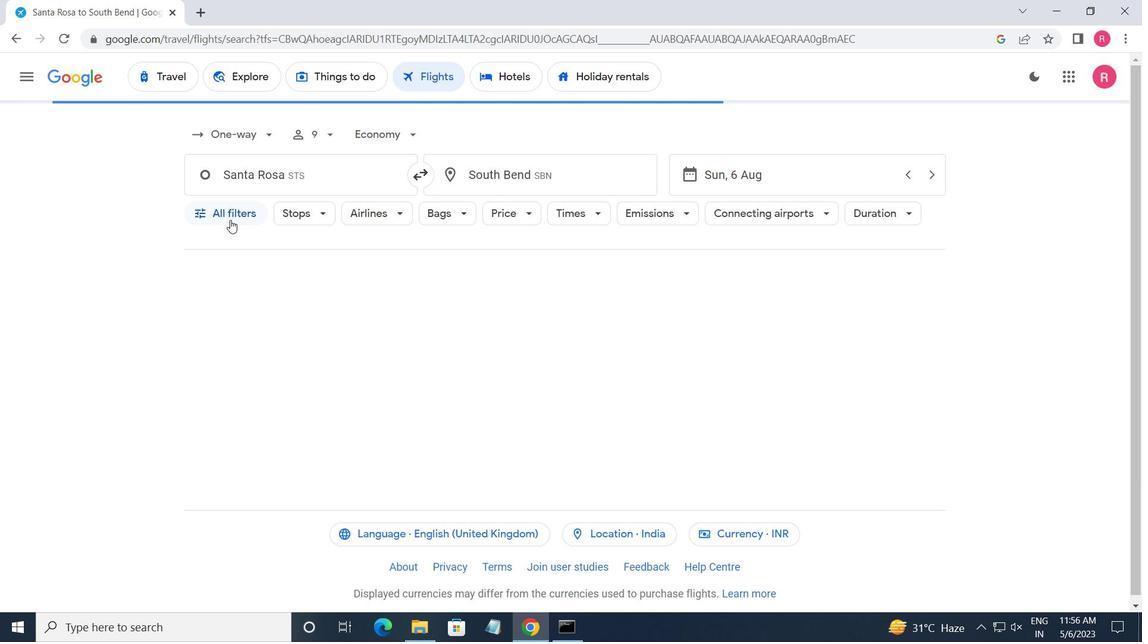 
Action: Mouse moved to (290, 408)
Screenshot: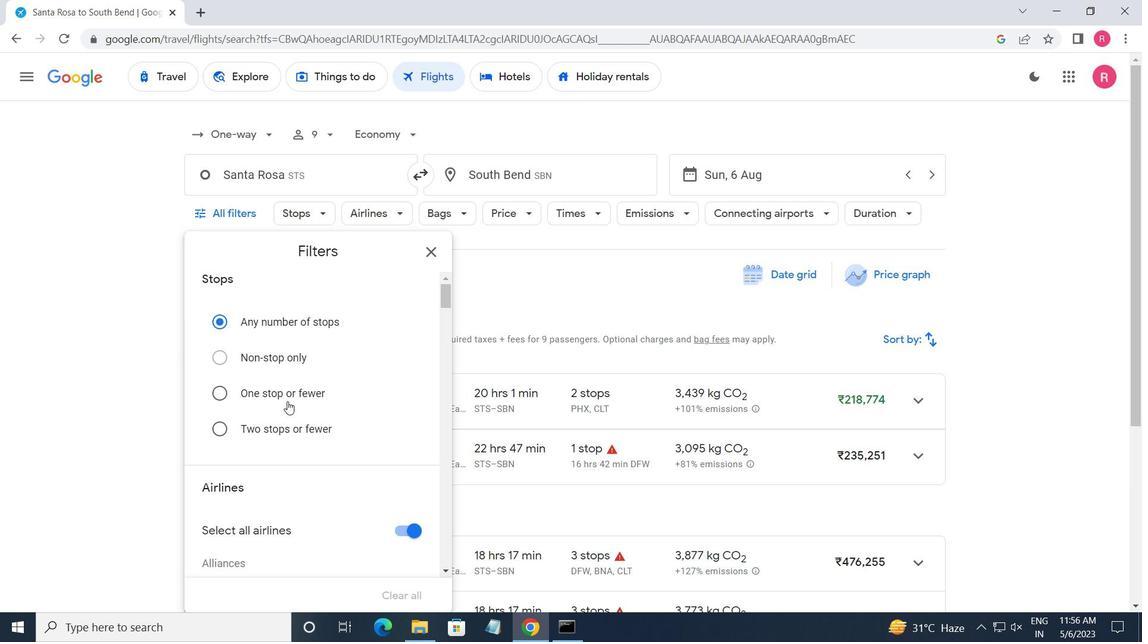 
Action: Mouse scrolled (290, 408) with delta (0, 0)
Screenshot: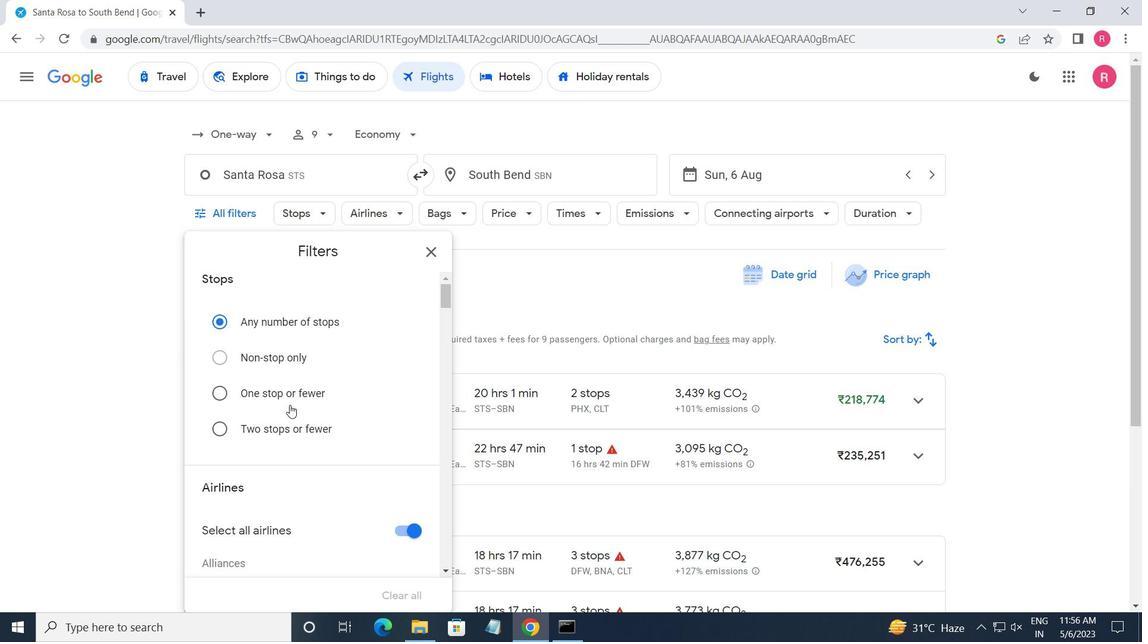 
Action: Mouse moved to (291, 409)
Screenshot: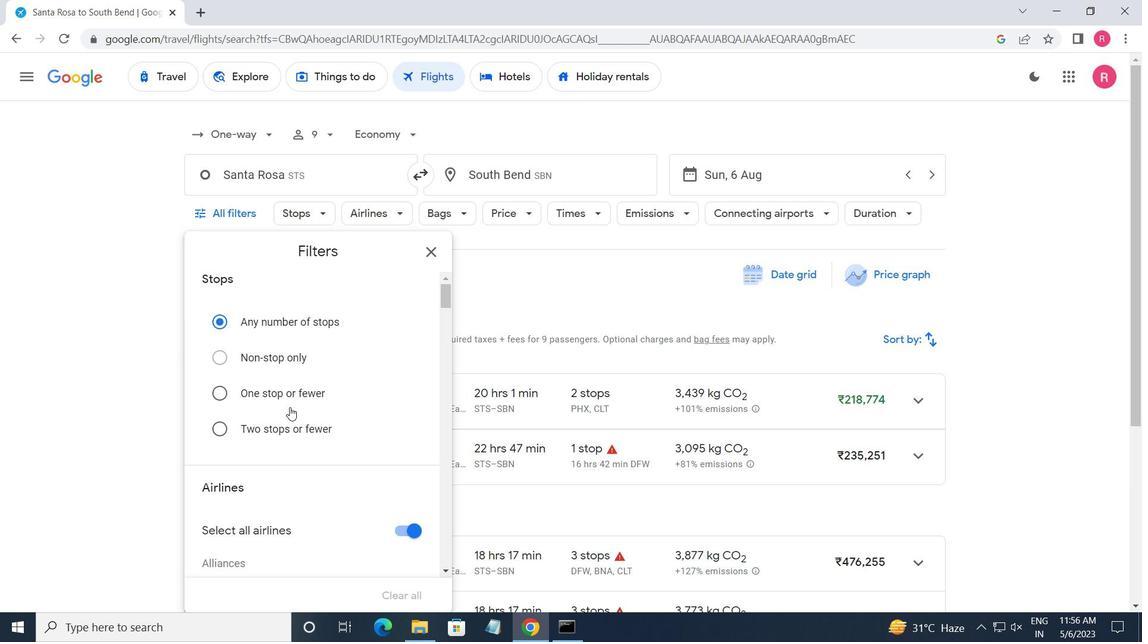 
Action: Mouse scrolled (291, 408) with delta (0, 0)
Screenshot: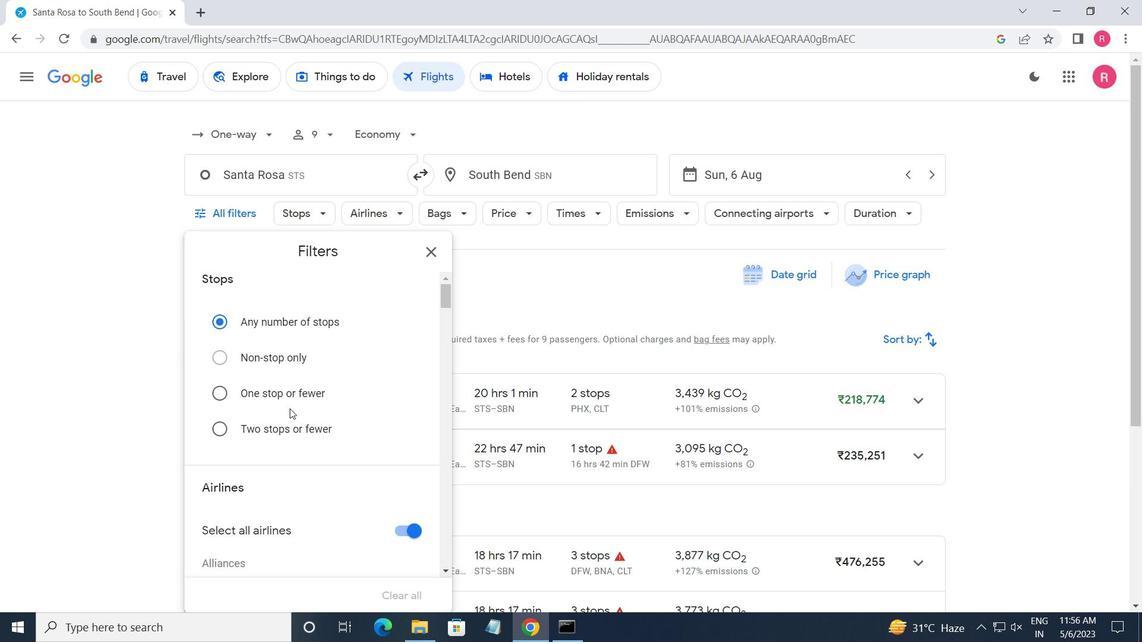 
Action: Mouse scrolled (291, 408) with delta (0, 0)
Screenshot: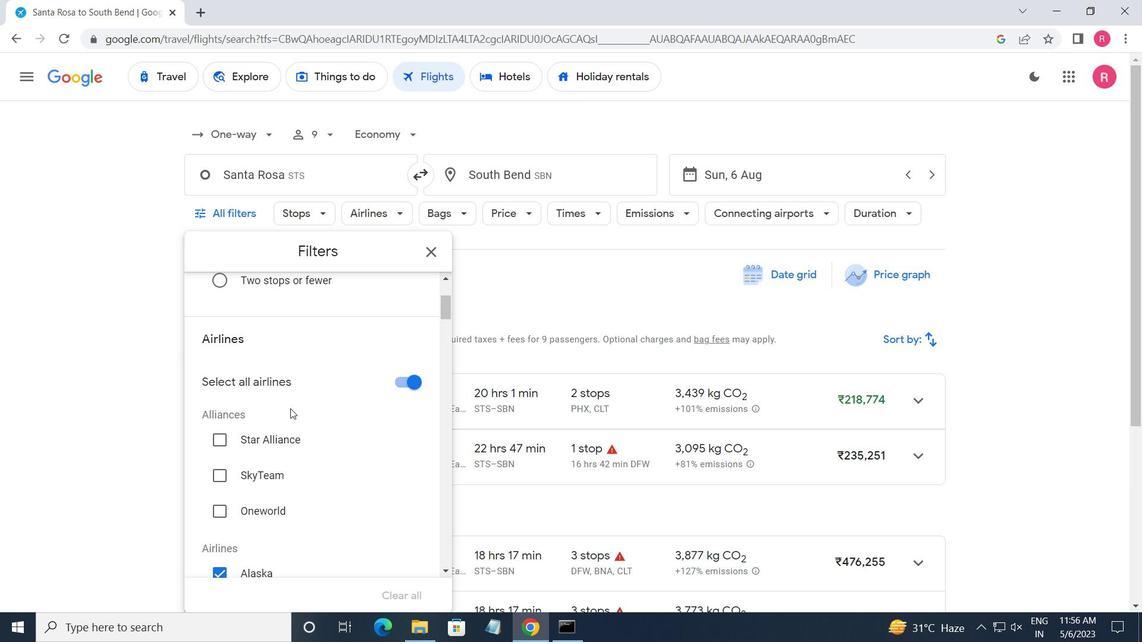 
Action: Mouse scrolled (291, 408) with delta (0, 0)
Screenshot: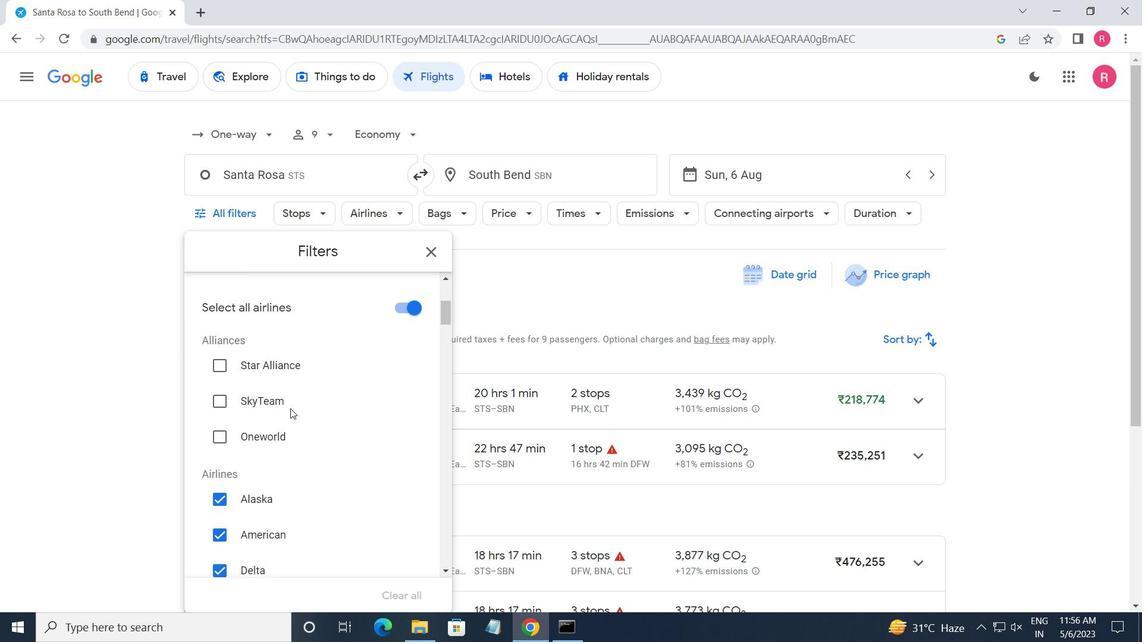 
Action: Mouse scrolled (291, 408) with delta (0, 0)
Screenshot: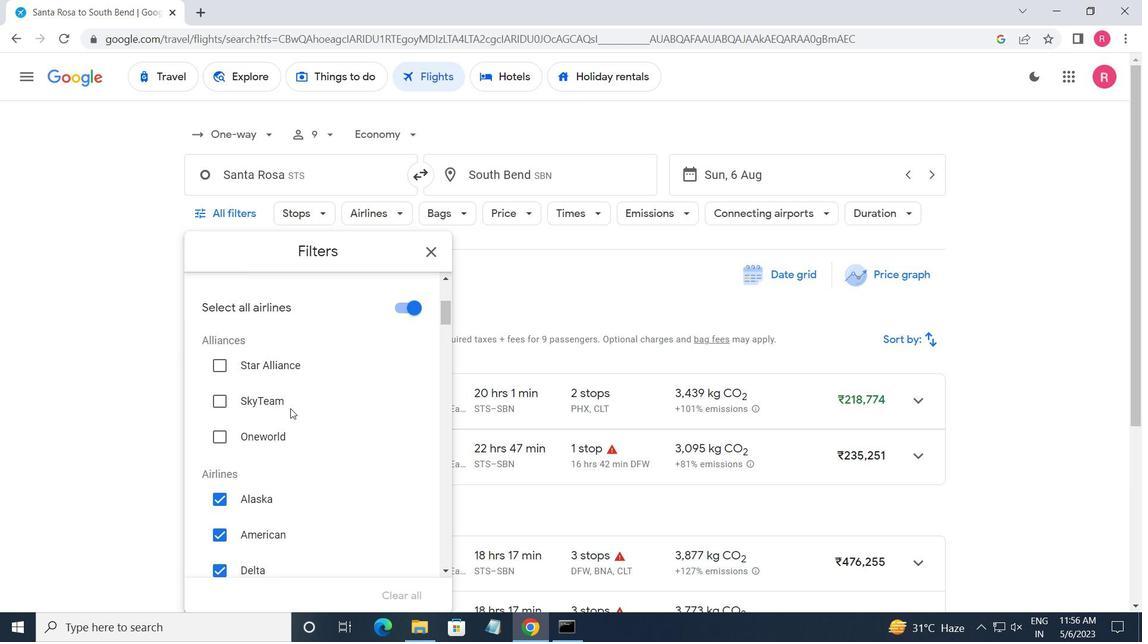 
Action: Mouse scrolled (291, 408) with delta (0, 0)
Screenshot: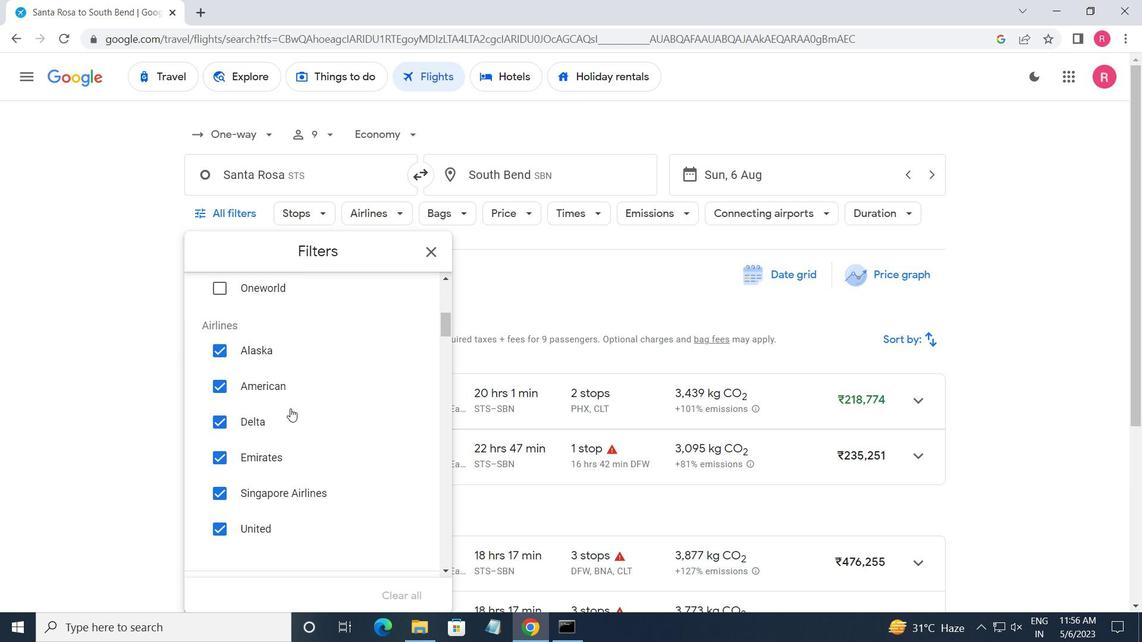 
Action: Mouse scrolled (291, 408) with delta (0, 0)
Screenshot: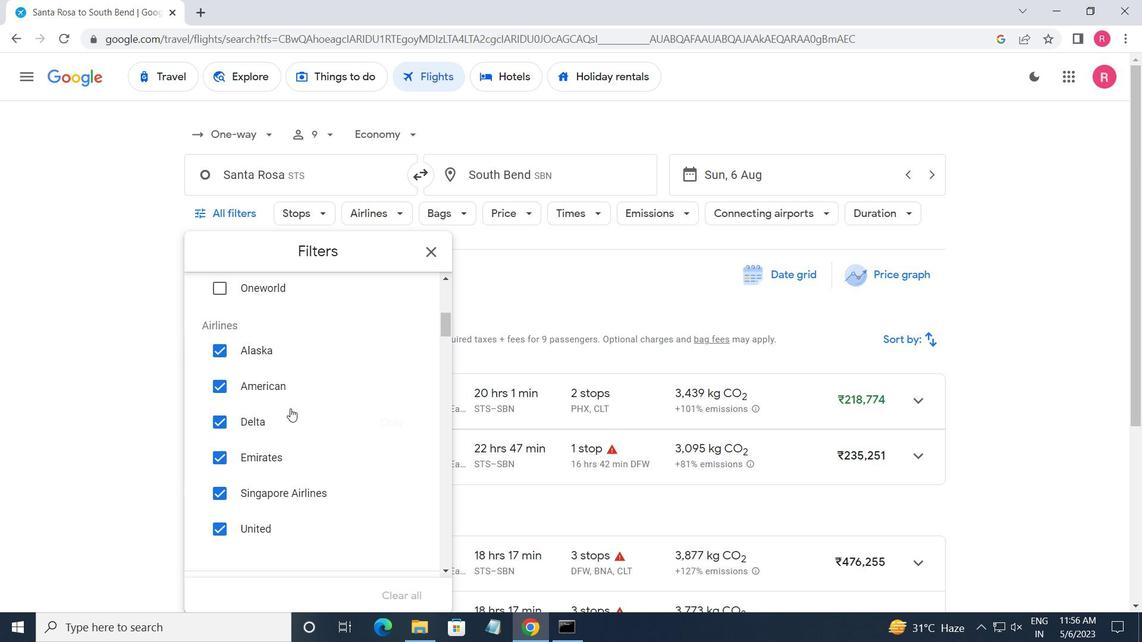 
Action: Mouse scrolled (291, 408) with delta (0, 0)
Screenshot: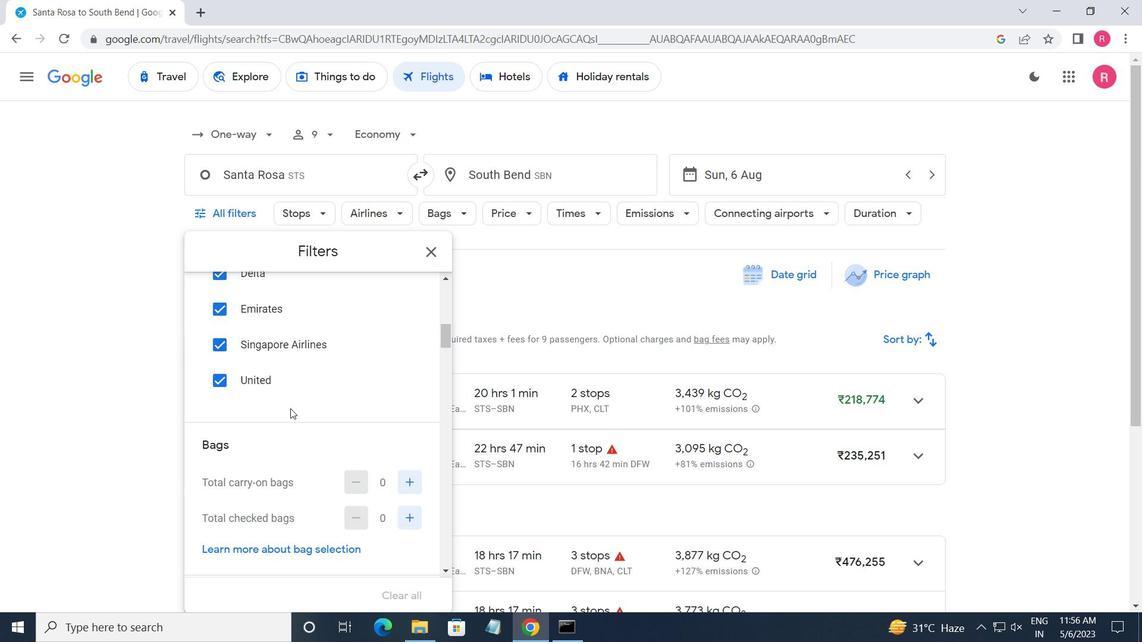 
Action: Mouse moved to (417, 447)
Screenshot: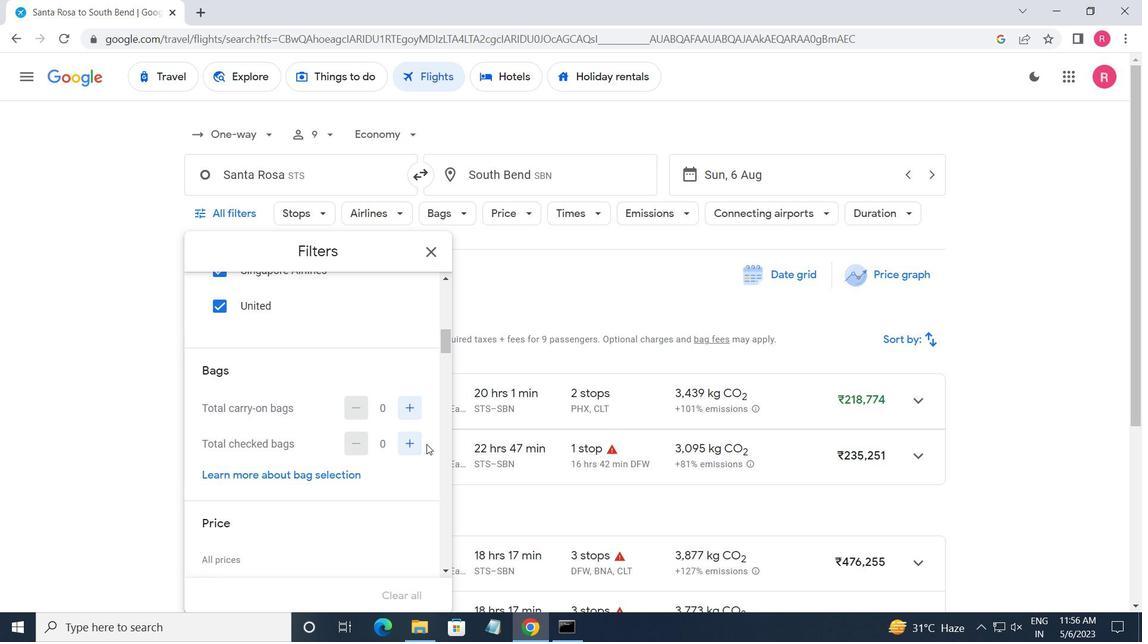 
Action: Mouse pressed left at (417, 447)
Screenshot: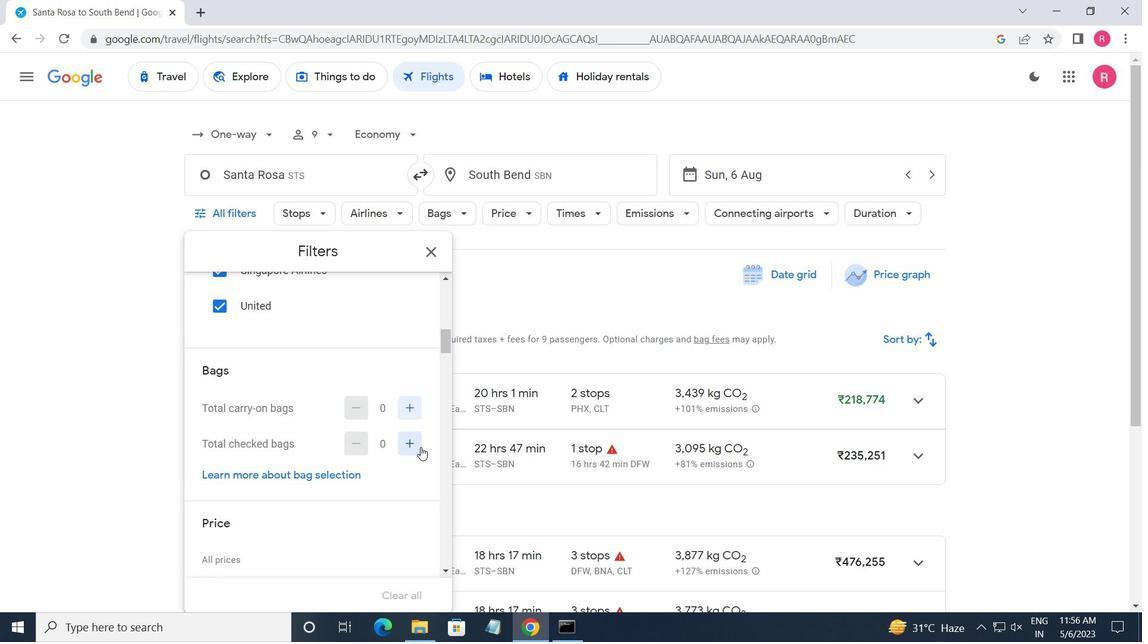
Action: Mouse pressed left at (417, 447)
Screenshot: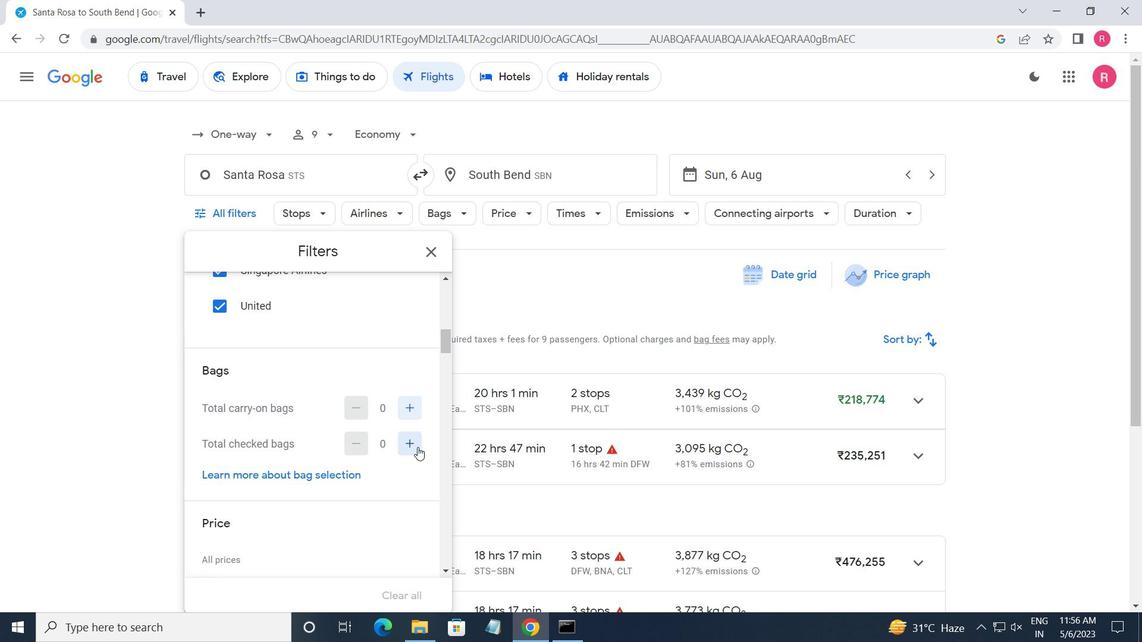 
Action: Mouse pressed left at (417, 447)
Screenshot: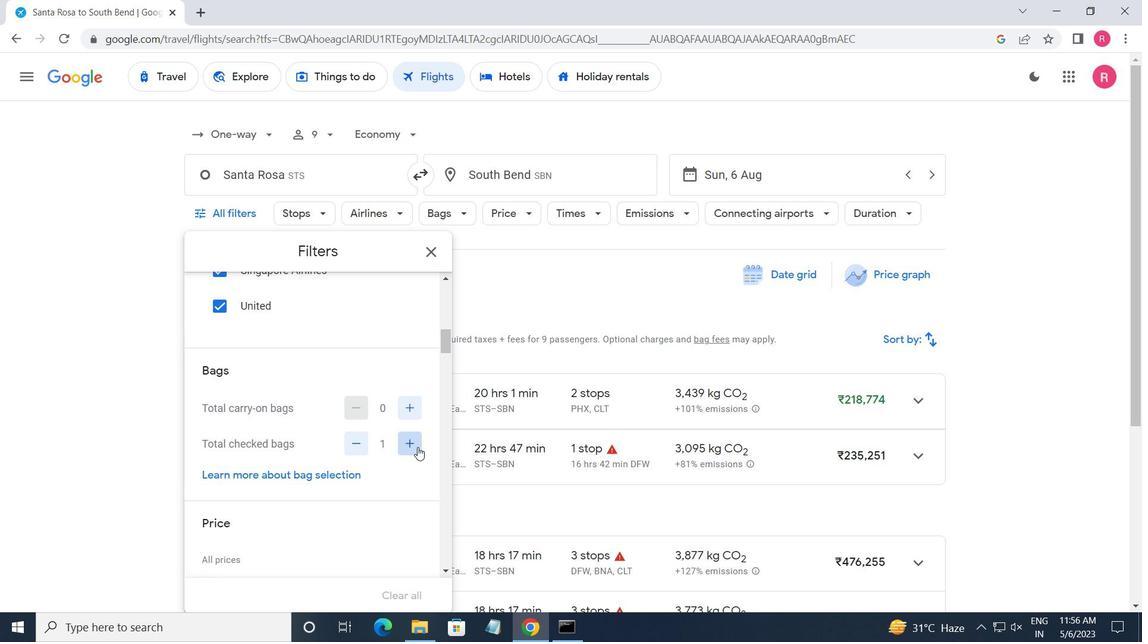 
Action: Mouse pressed left at (417, 447)
Screenshot: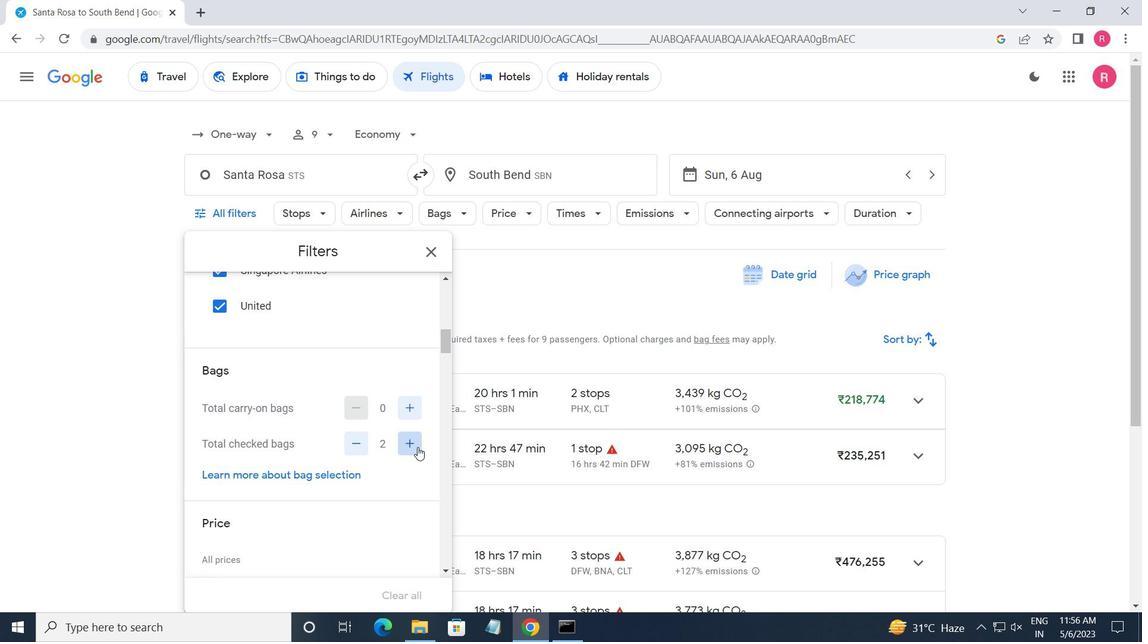 
Action: Mouse pressed left at (417, 447)
Screenshot: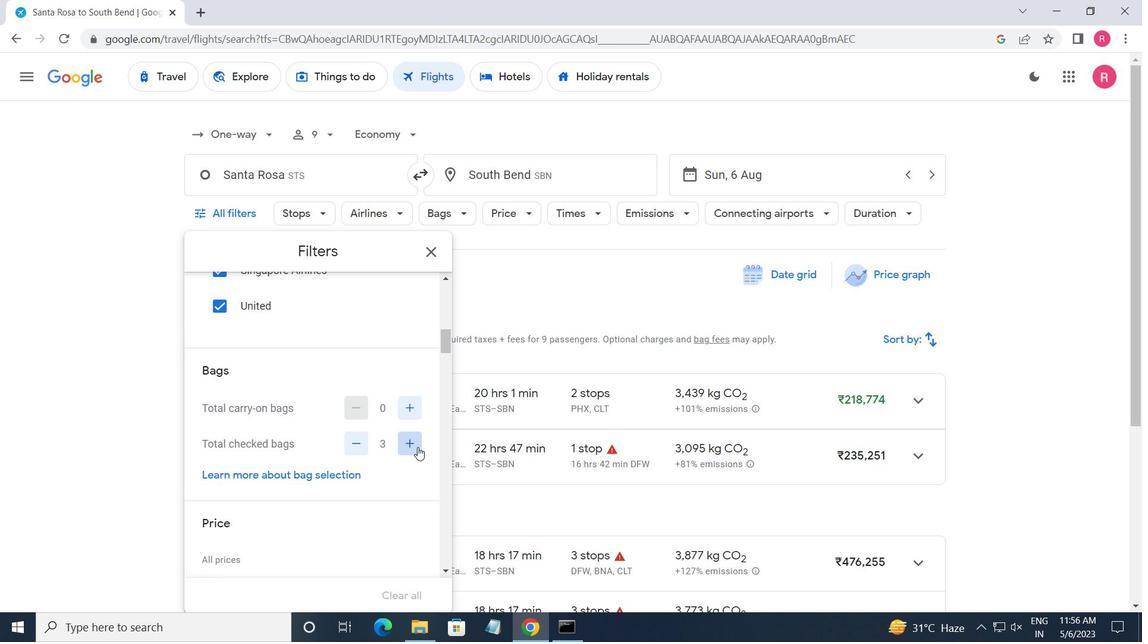 
Action: Mouse pressed left at (417, 447)
Screenshot: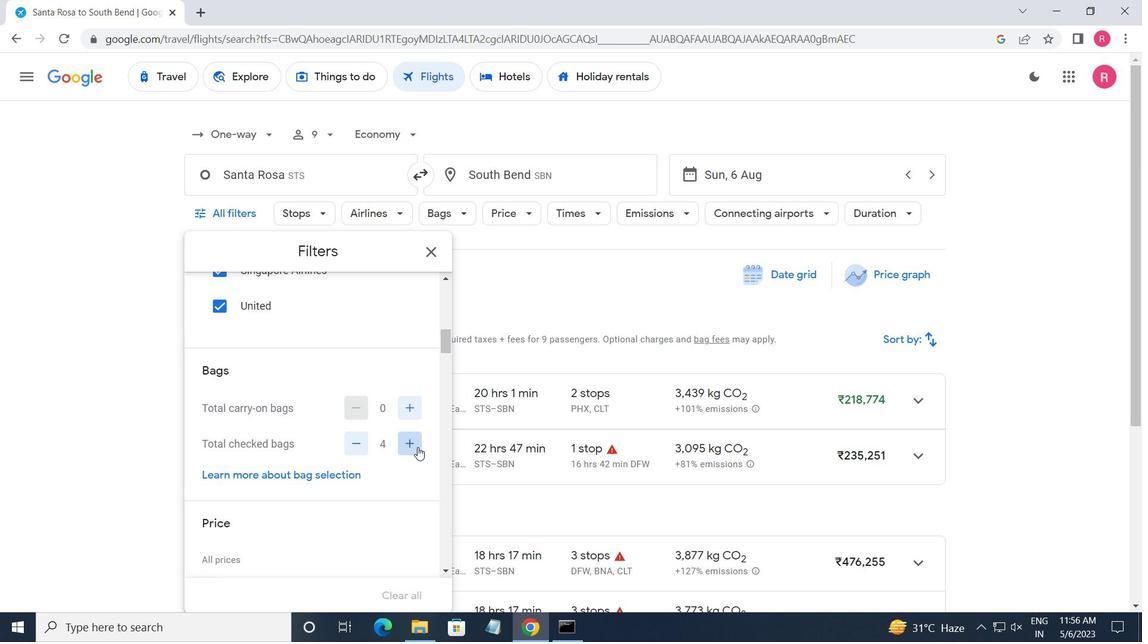 
Action: Mouse pressed left at (417, 447)
Screenshot: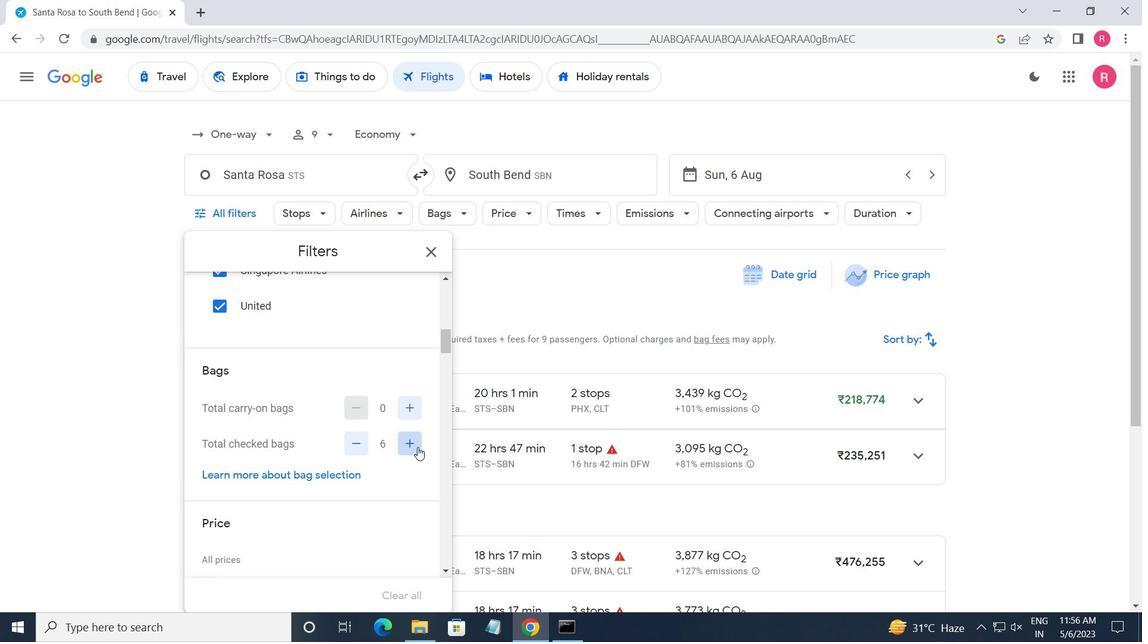 
Action: Mouse pressed left at (417, 447)
Screenshot: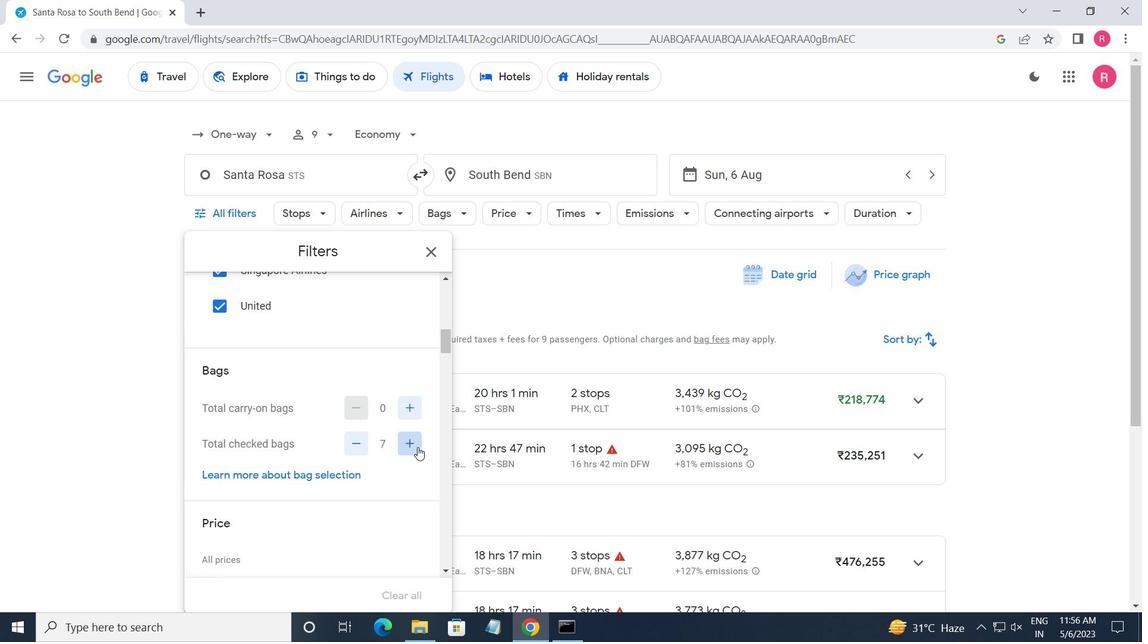 
Action: Mouse pressed left at (417, 447)
Screenshot: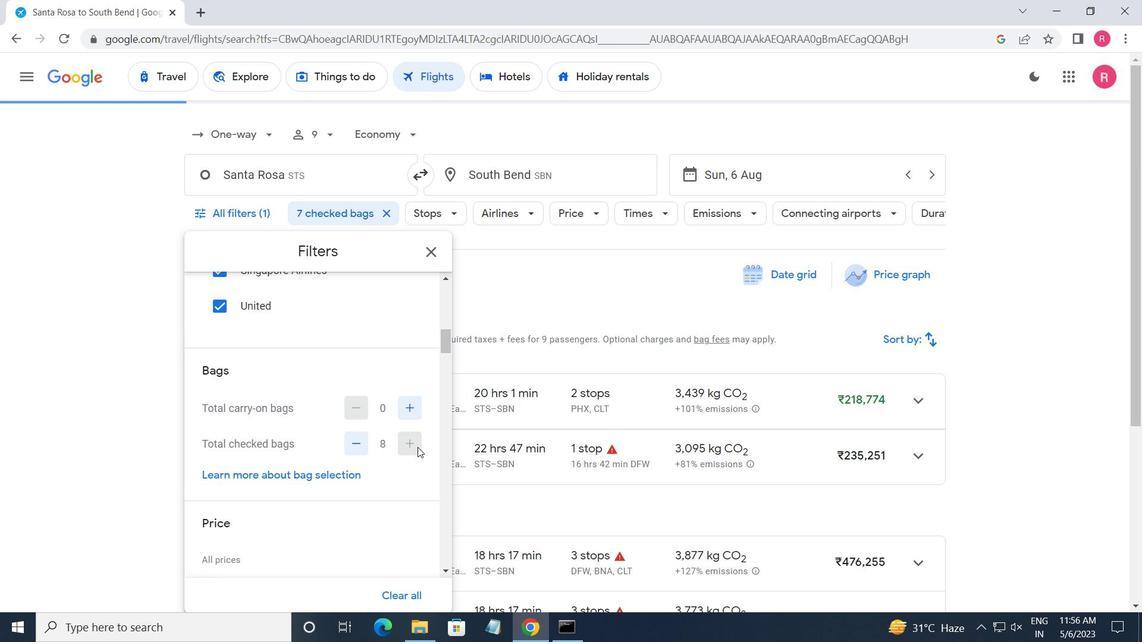 
Action: Mouse moved to (417, 447)
Screenshot: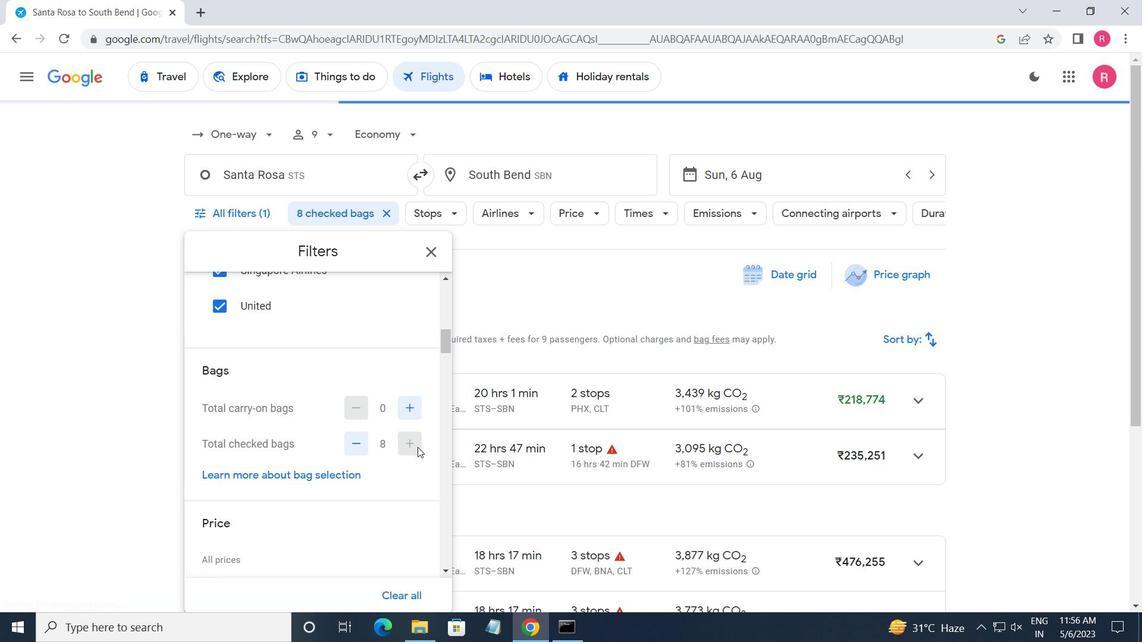 
Action: Mouse scrolled (417, 446) with delta (0, 0)
Screenshot: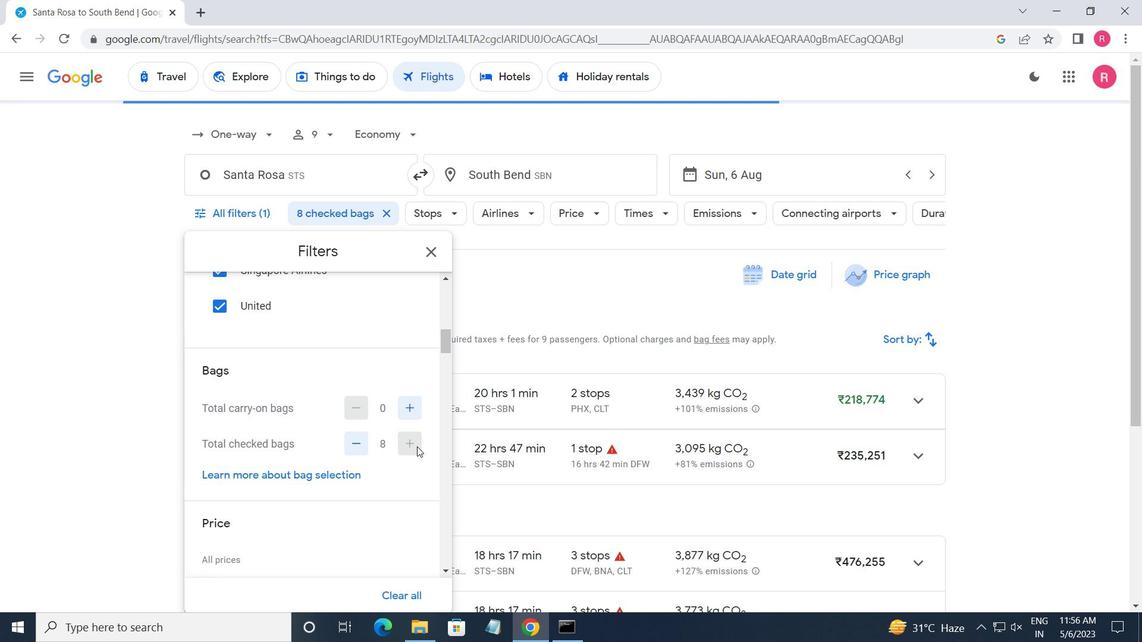 
Action: Mouse scrolled (417, 446) with delta (0, 0)
Screenshot: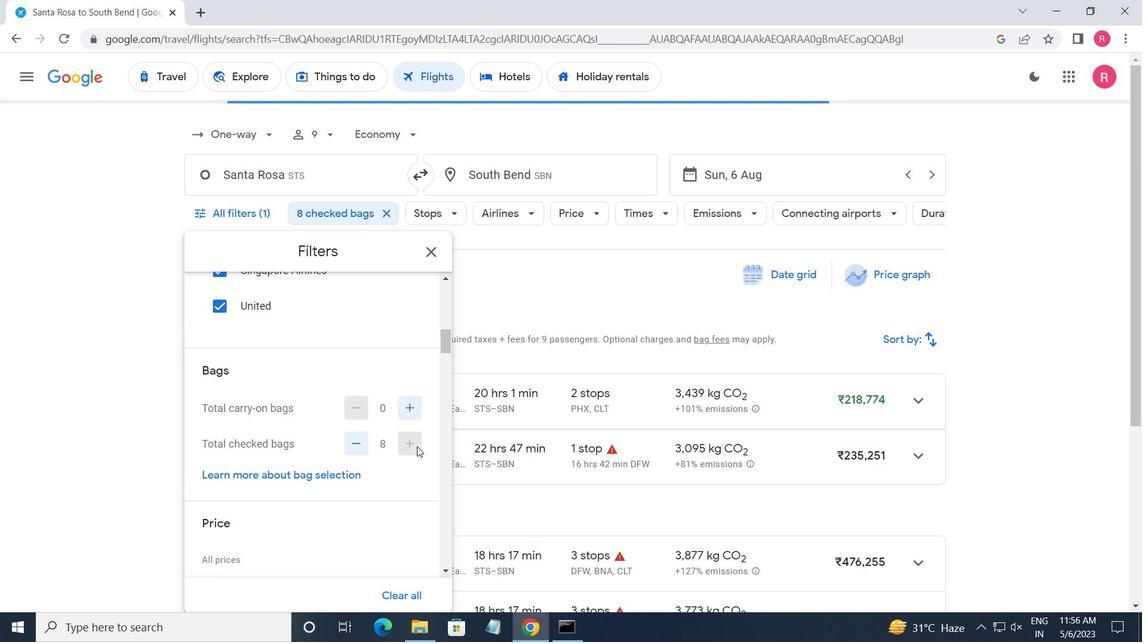 
Action: Mouse moved to (419, 444)
Screenshot: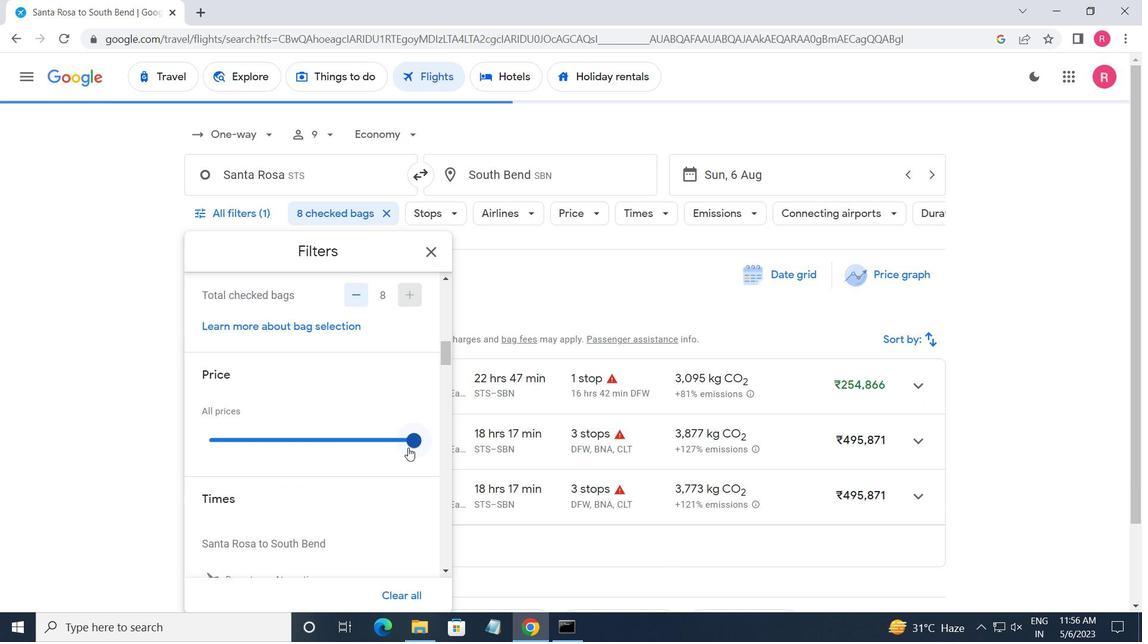 
Action: Mouse pressed left at (419, 444)
Screenshot: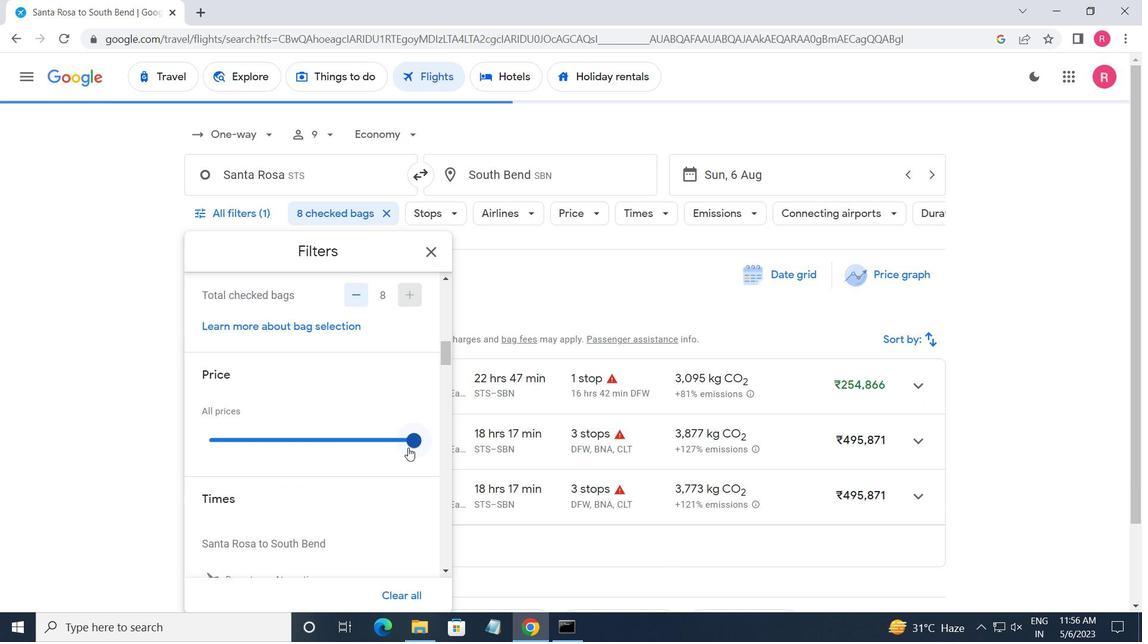 
Action: Mouse moved to (208, 464)
Screenshot: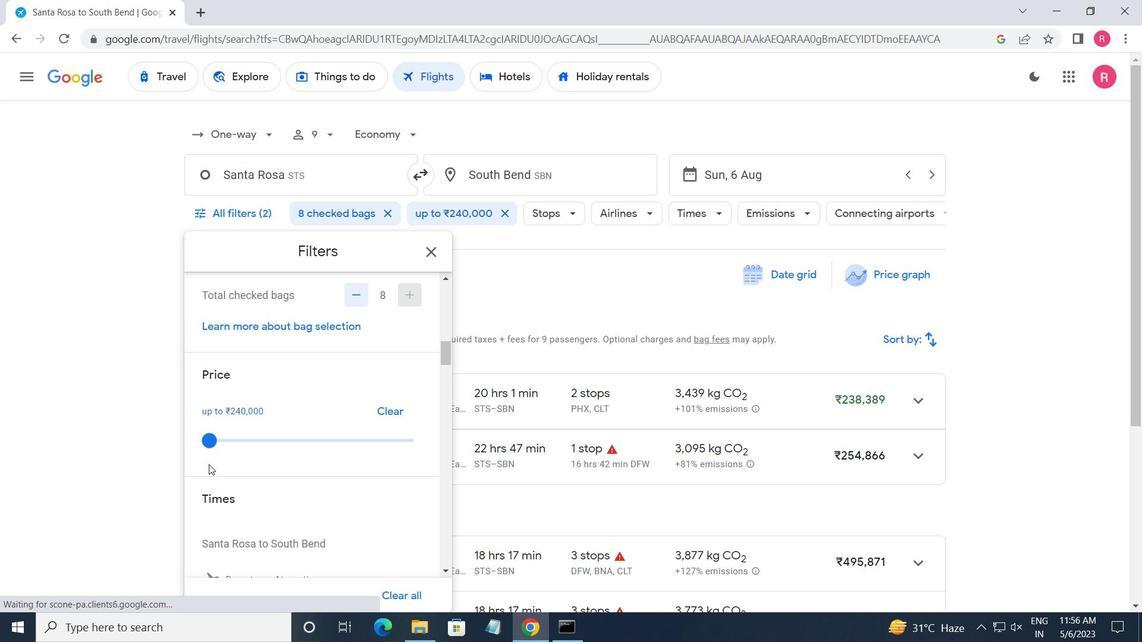 
Action: Mouse scrolled (208, 463) with delta (0, 0)
Screenshot: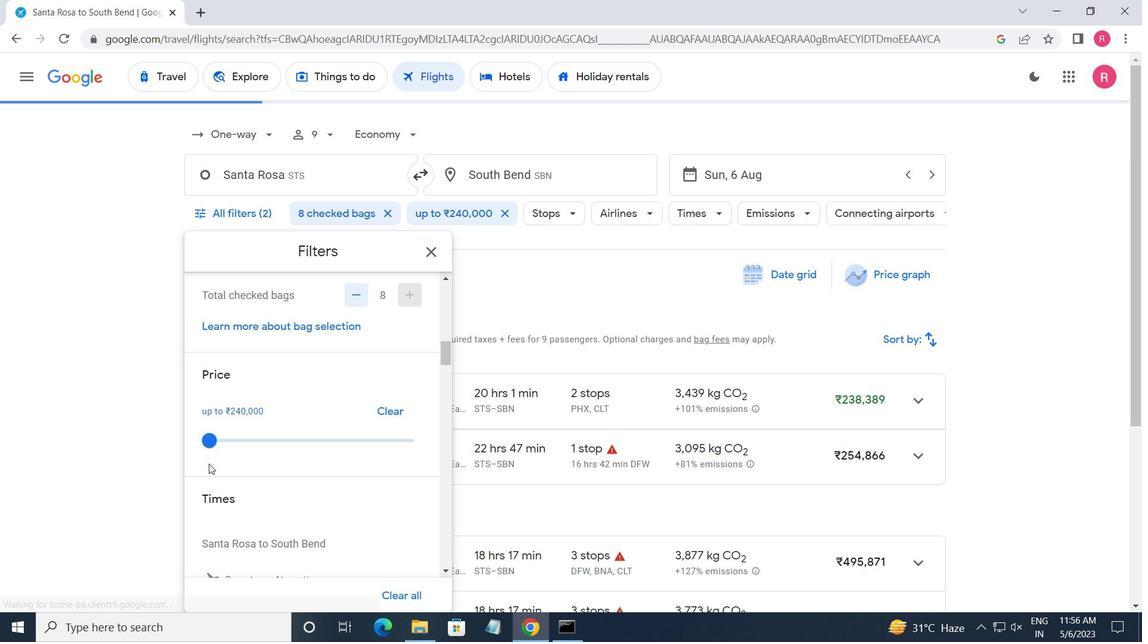 
Action: Mouse scrolled (208, 463) with delta (0, 0)
Screenshot: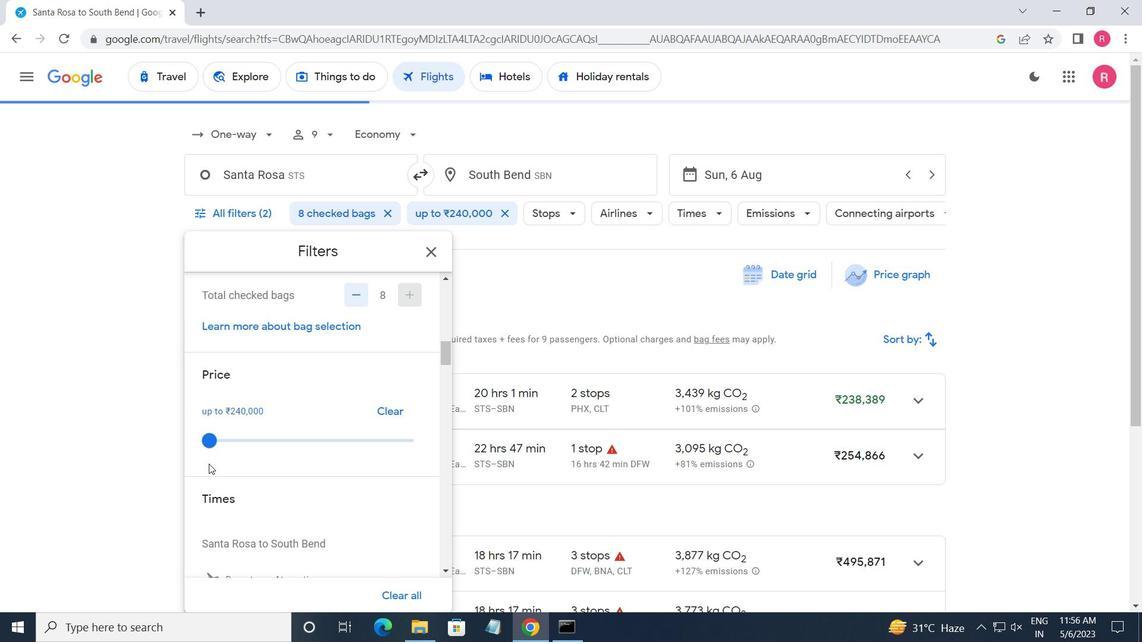 
Action: Mouse moved to (222, 463)
Screenshot: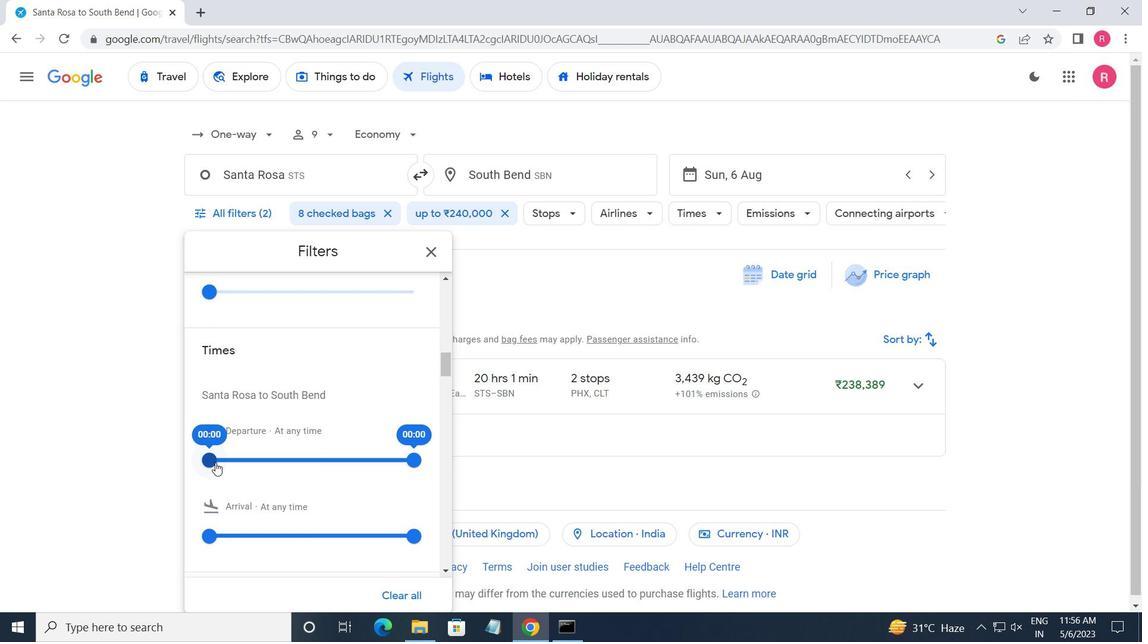 
Action: Mouse pressed left at (222, 463)
Screenshot: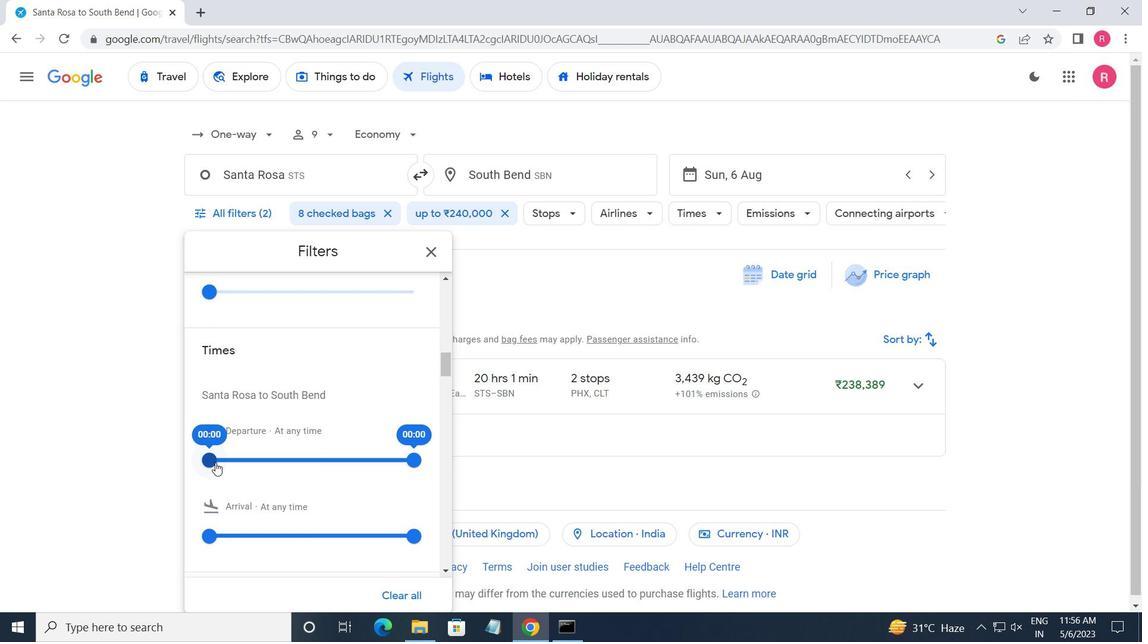 
Action: Mouse moved to (420, 457)
Screenshot: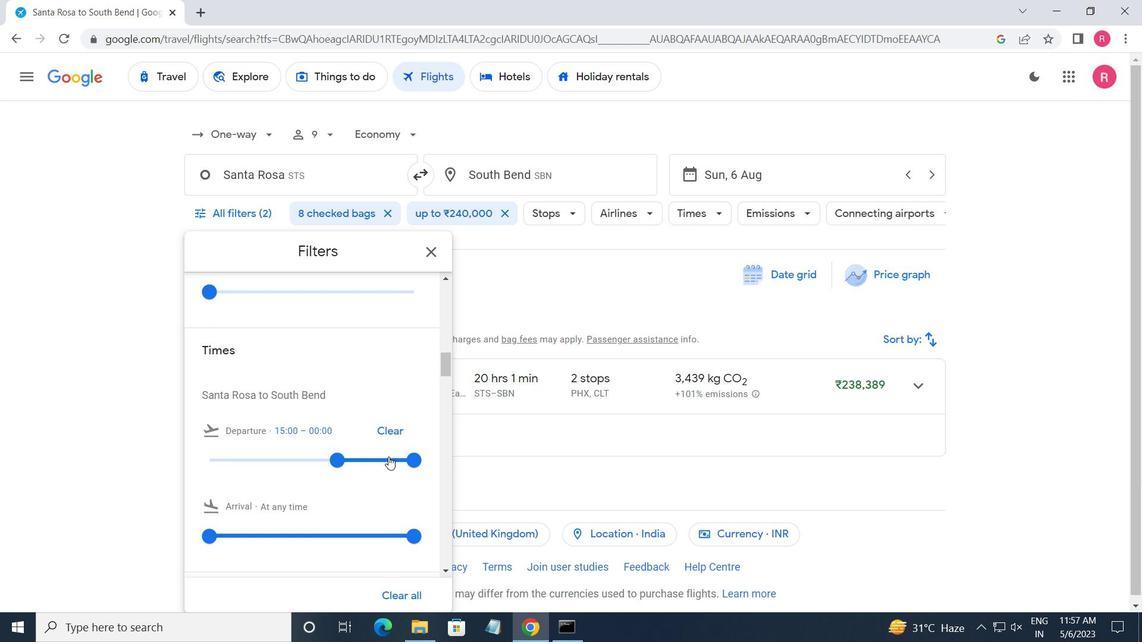 
Action: Mouse pressed left at (420, 457)
Screenshot: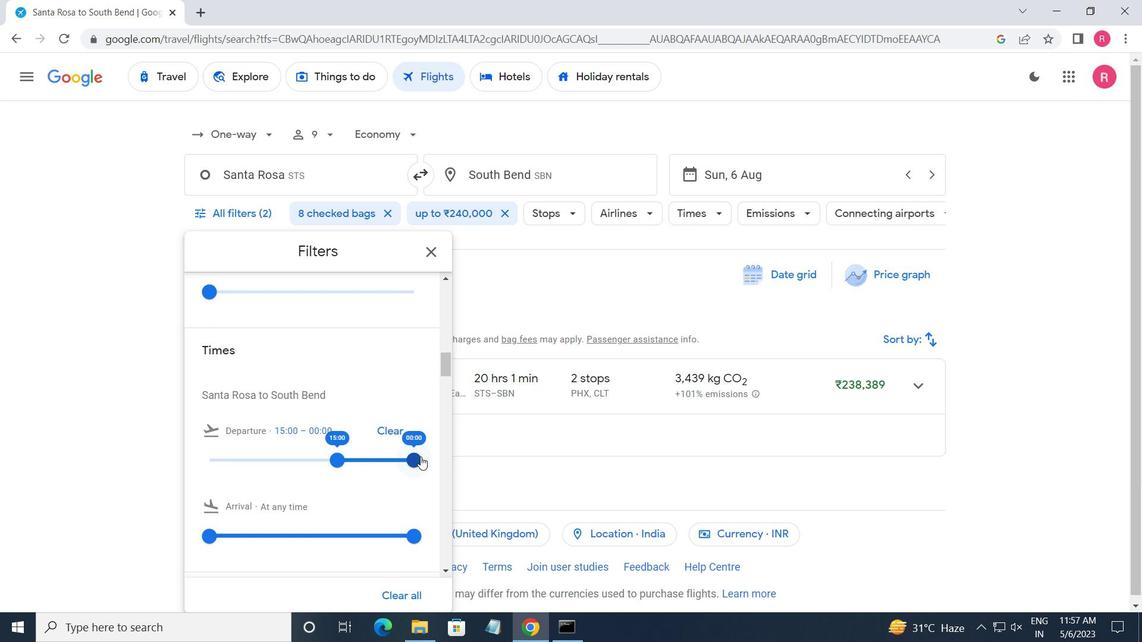 
Action: Mouse moved to (430, 248)
Screenshot: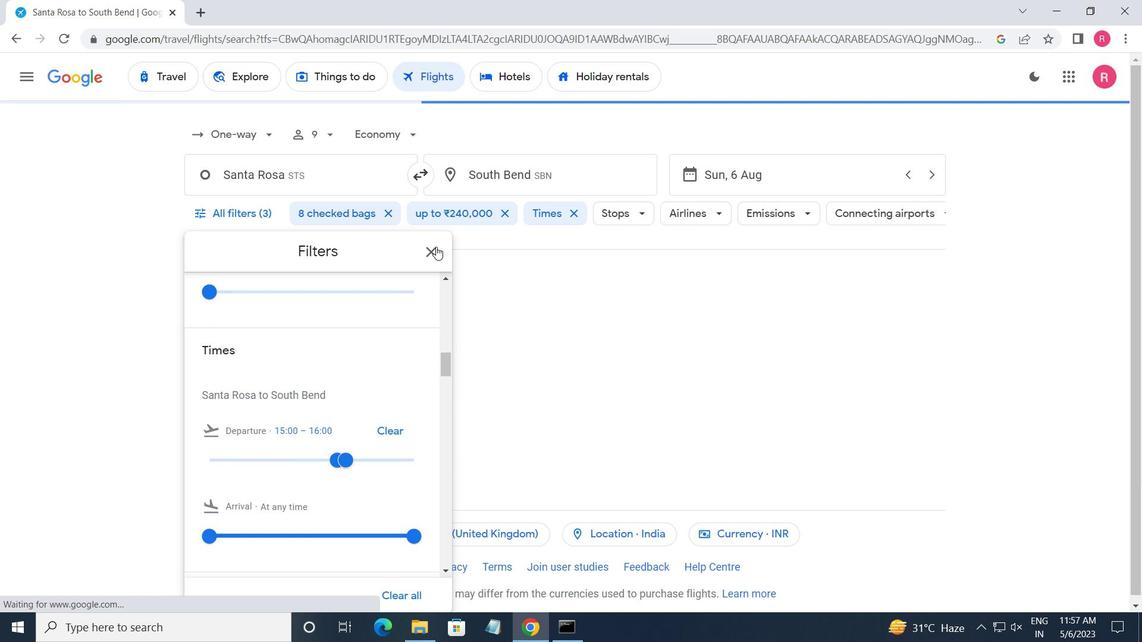 
Action: Mouse pressed left at (430, 248)
Screenshot: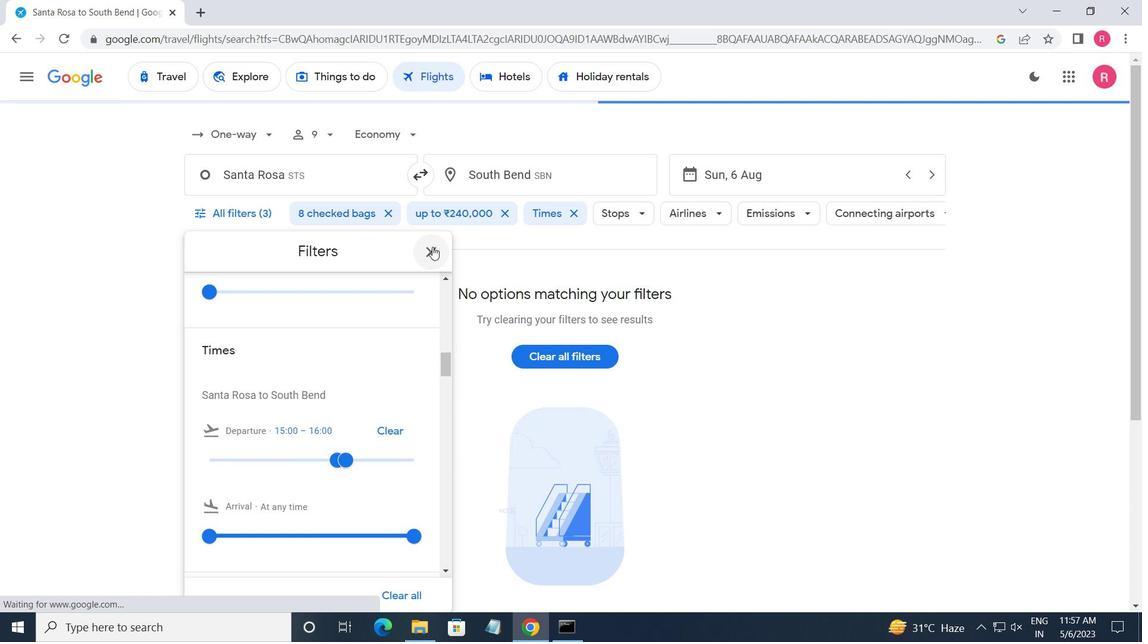 
